 Task: Create a due date automation trigger when advanced on, on the tuesday of the week before a card is due add fields without all custom fields completed at 11:00 AM.
Action: Mouse moved to (1212, 372)
Screenshot: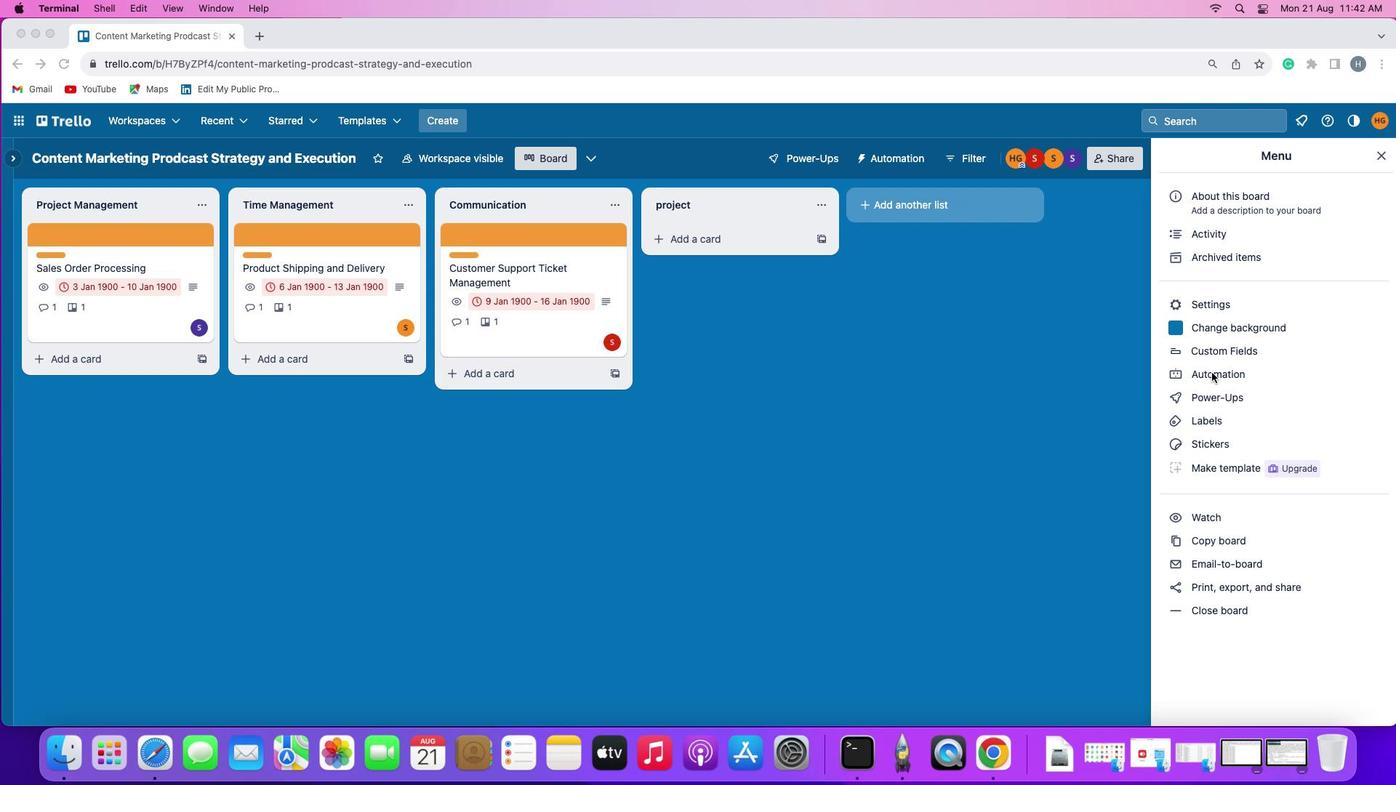 
Action: Mouse pressed left at (1212, 372)
Screenshot: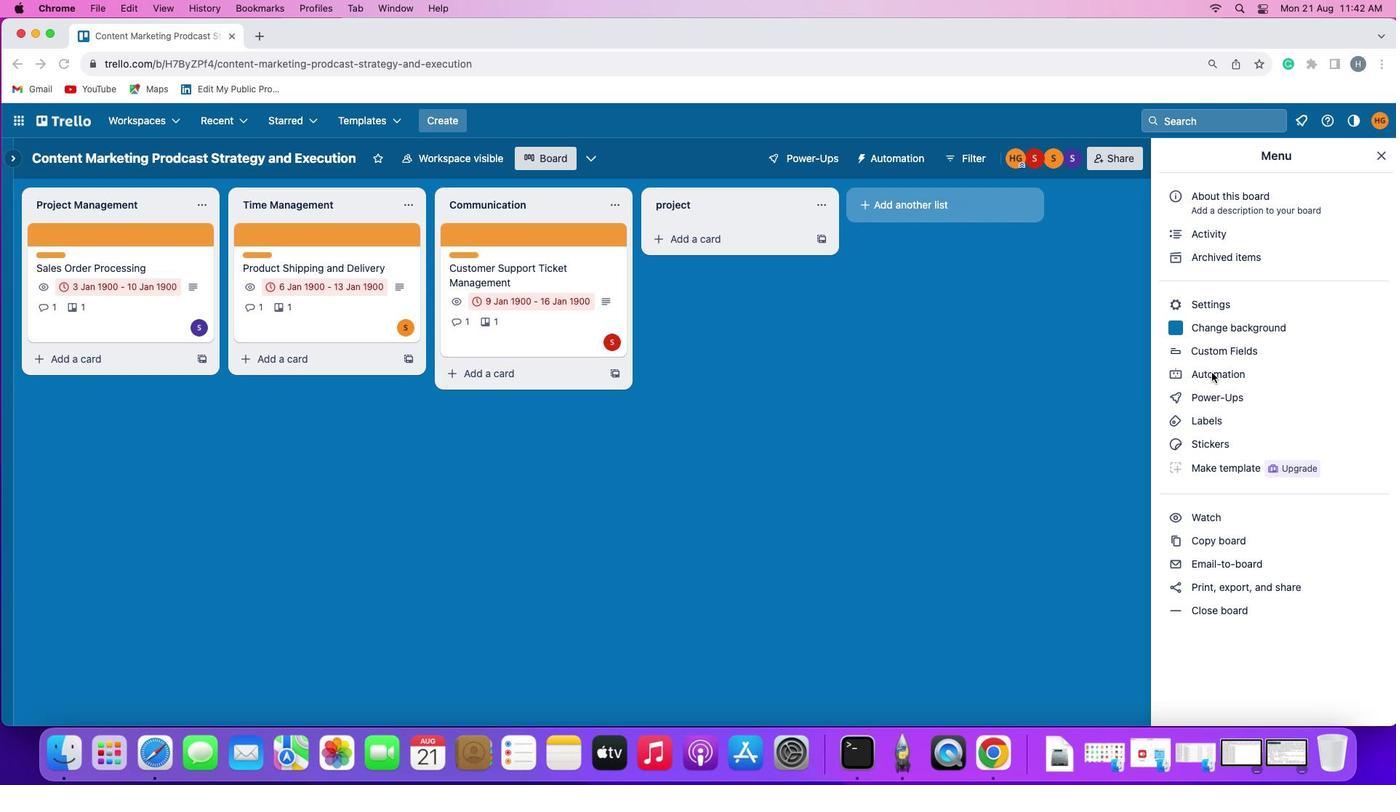 
Action: Mouse pressed left at (1212, 372)
Screenshot: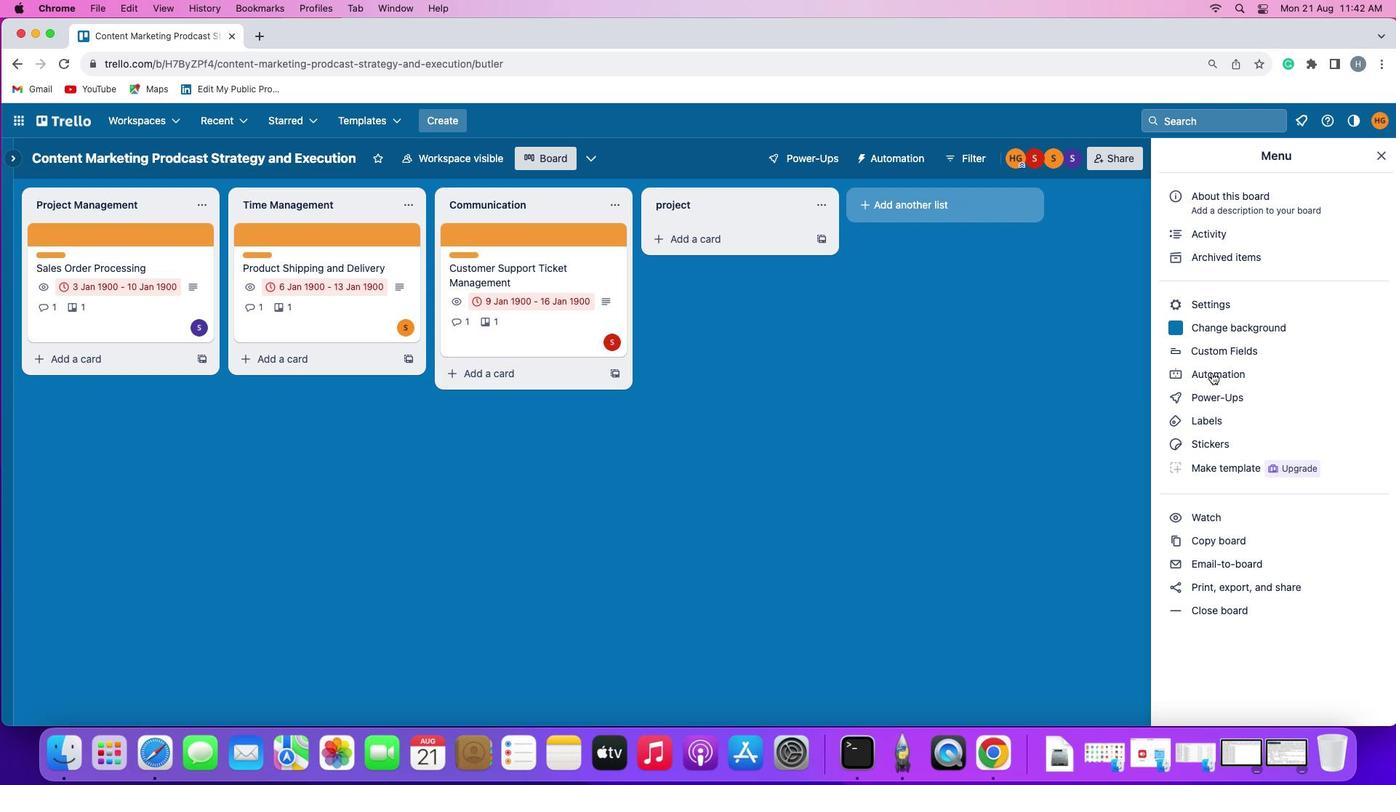 
Action: Mouse moved to (96, 346)
Screenshot: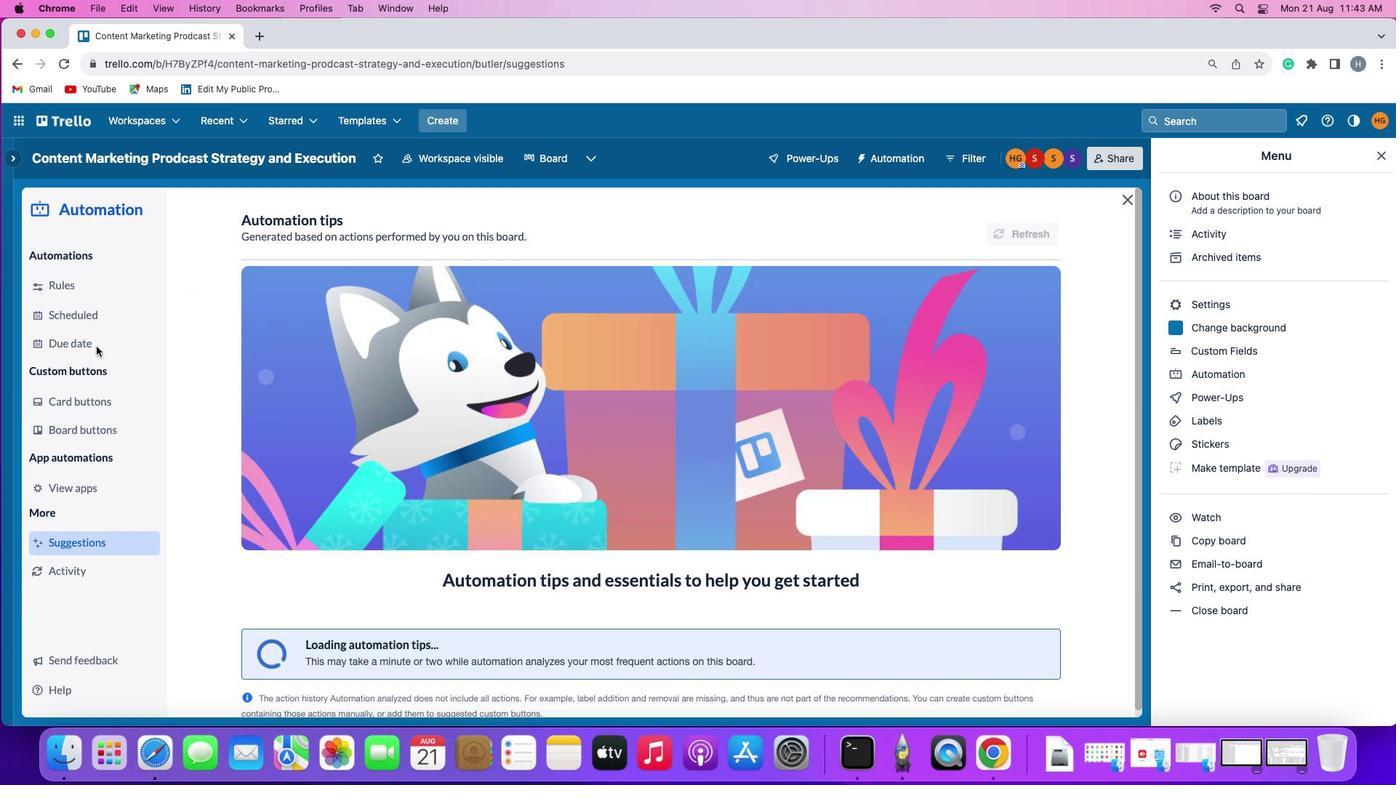 
Action: Mouse pressed left at (96, 346)
Screenshot: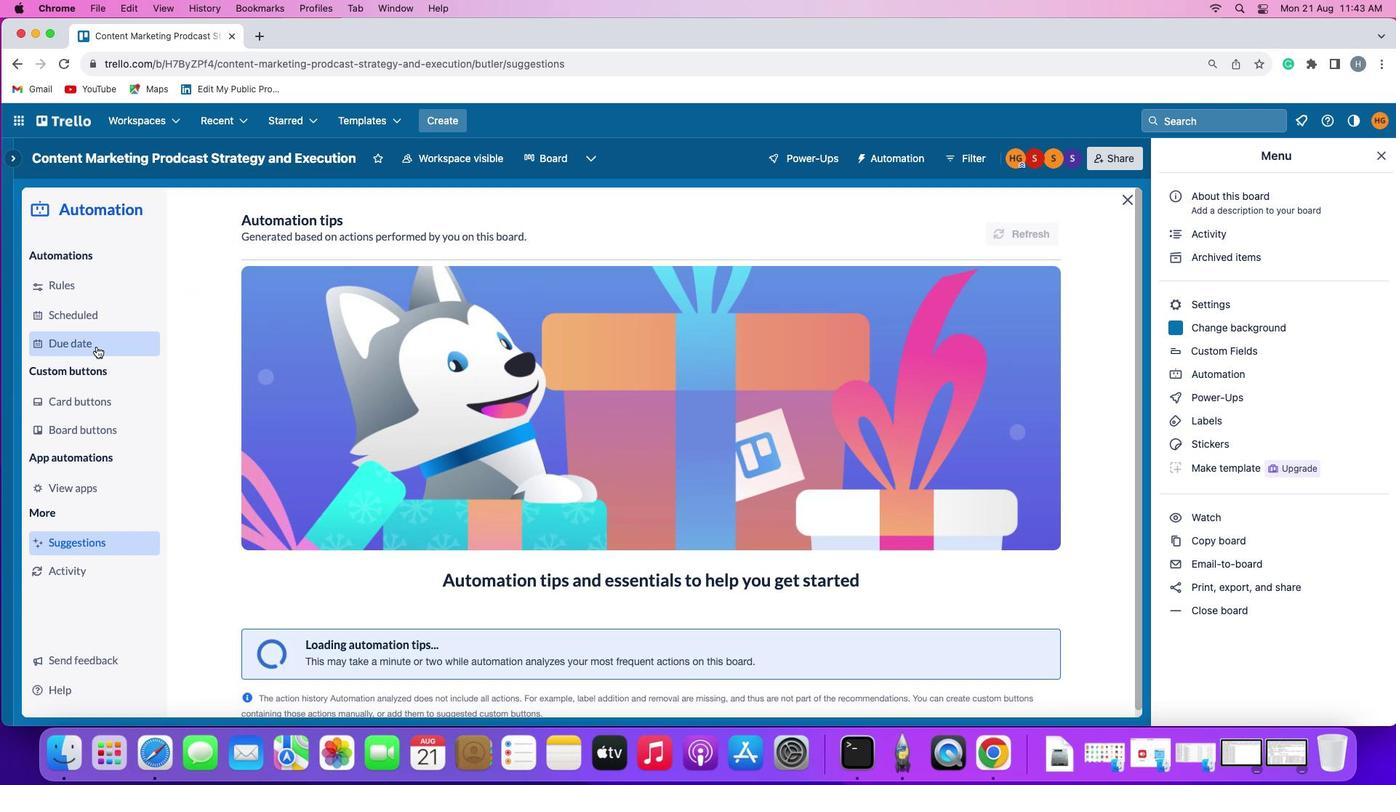 
Action: Mouse moved to (968, 226)
Screenshot: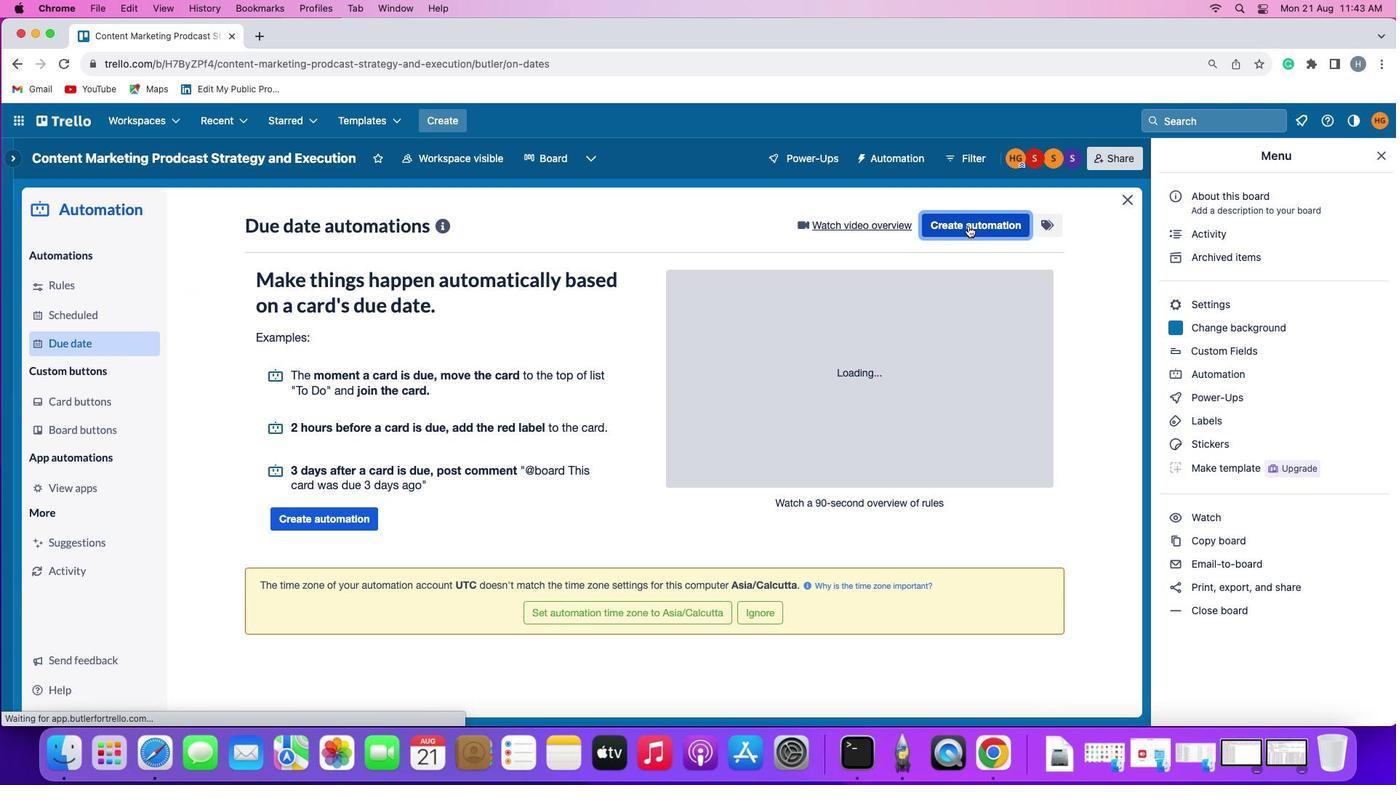 
Action: Mouse pressed left at (968, 226)
Screenshot: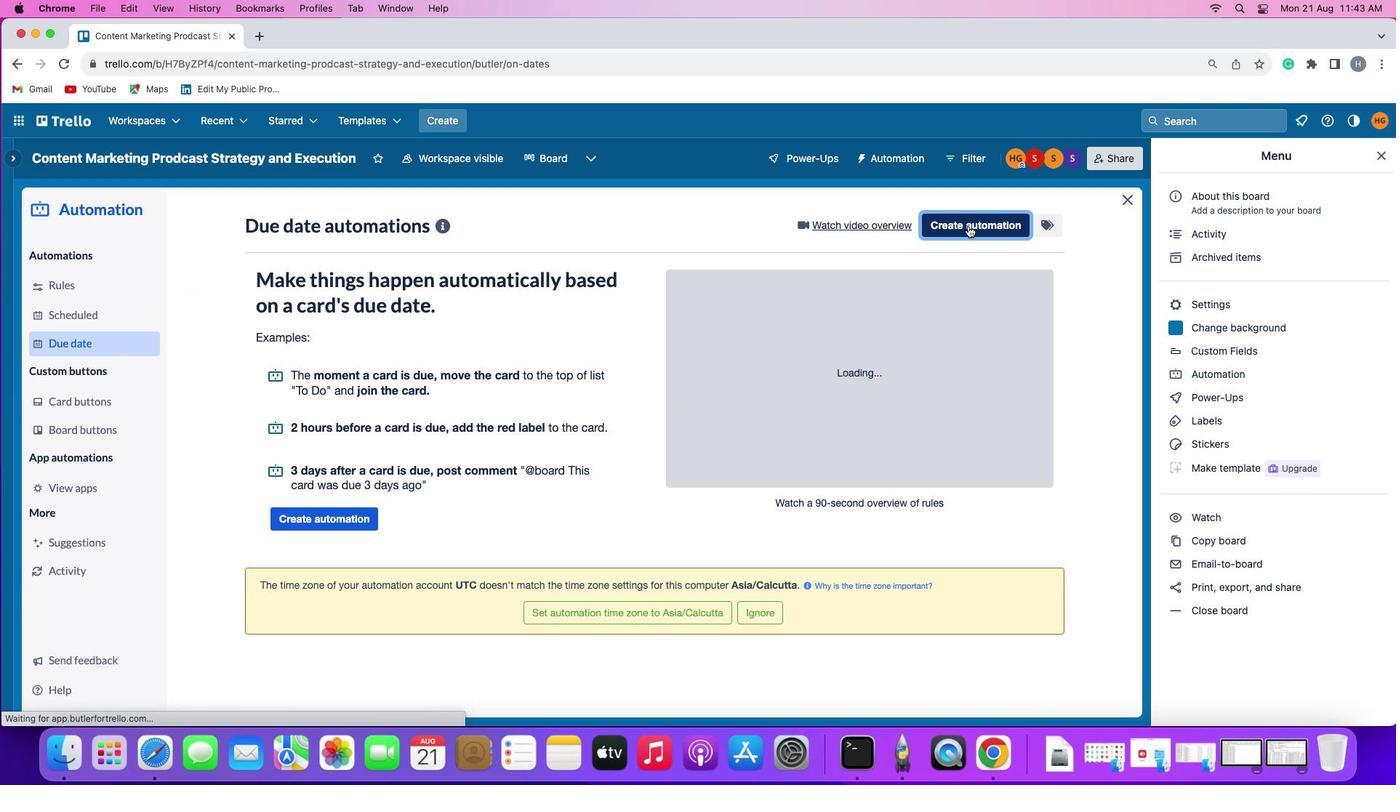 
Action: Mouse moved to (274, 358)
Screenshot: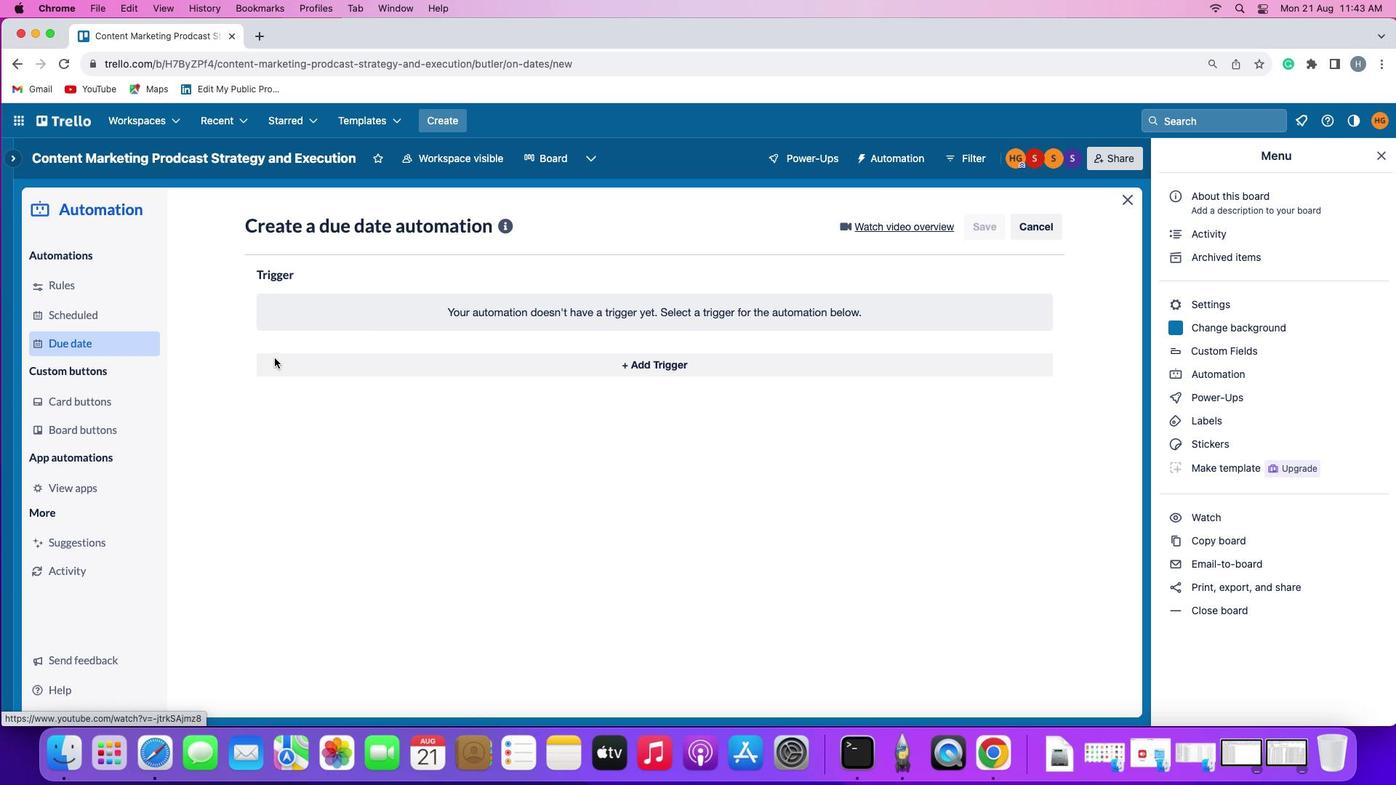 
Action: Mouse pressed left at (274, 358)
Screenshot: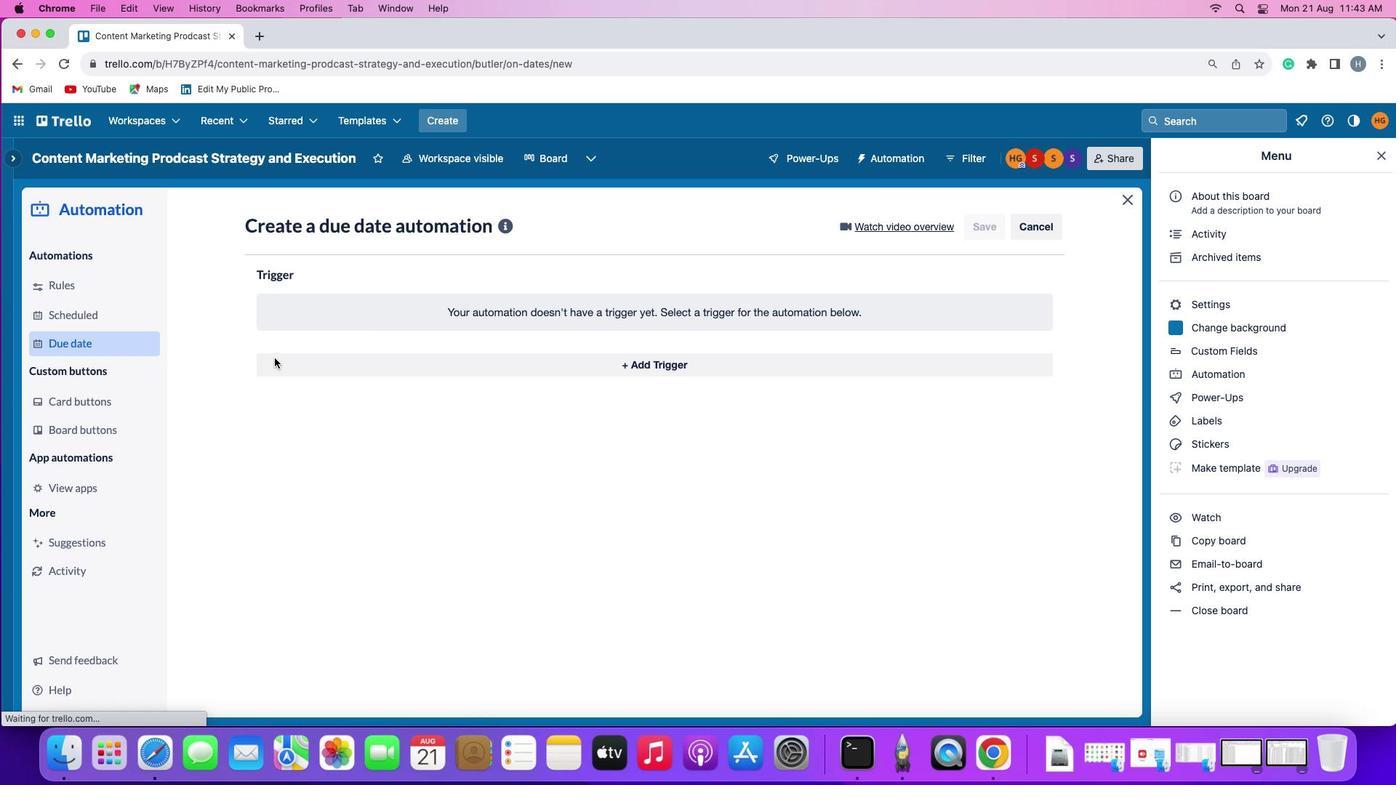 
Action: Mouse moved to (331, 636)
Screenshot: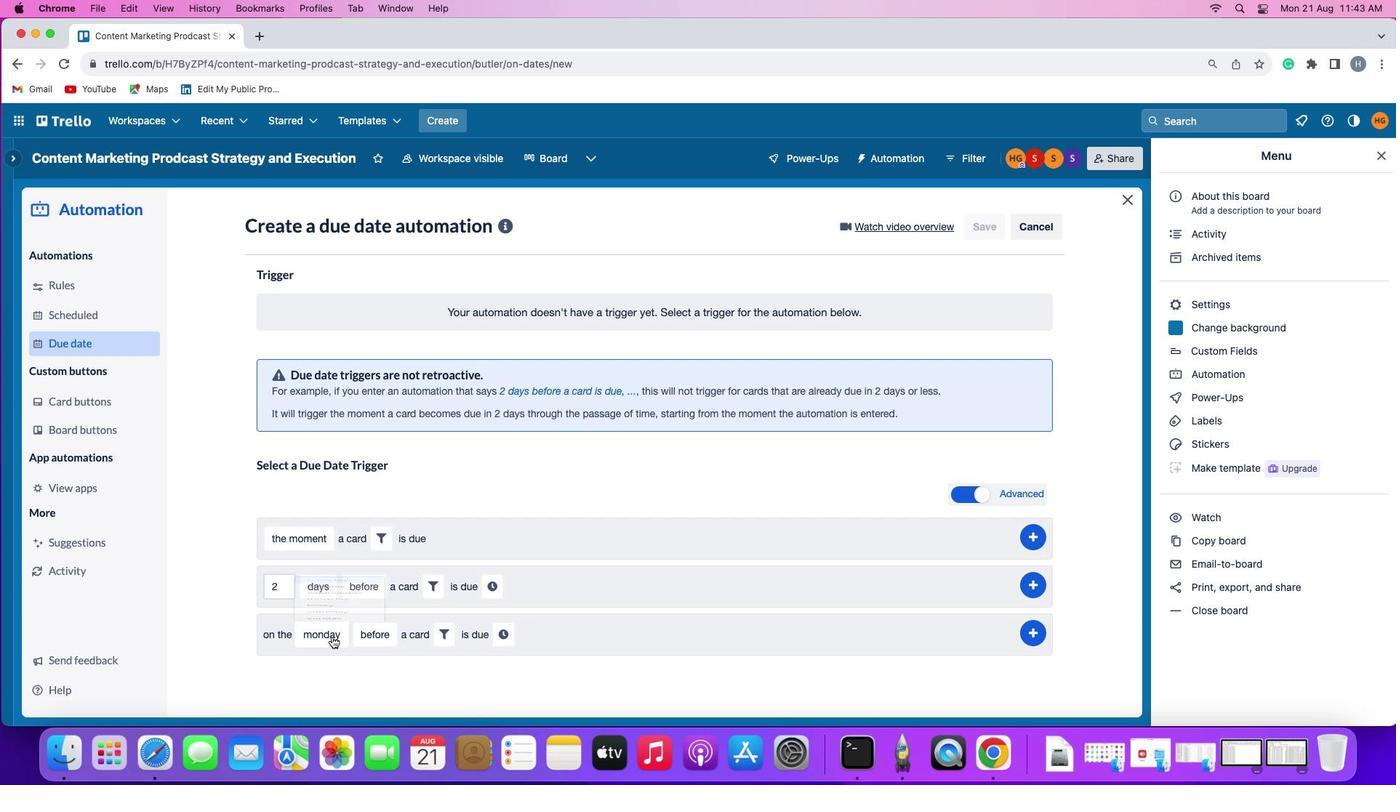 
Action: Mouse pressed left at (331, 636)
Screenshot: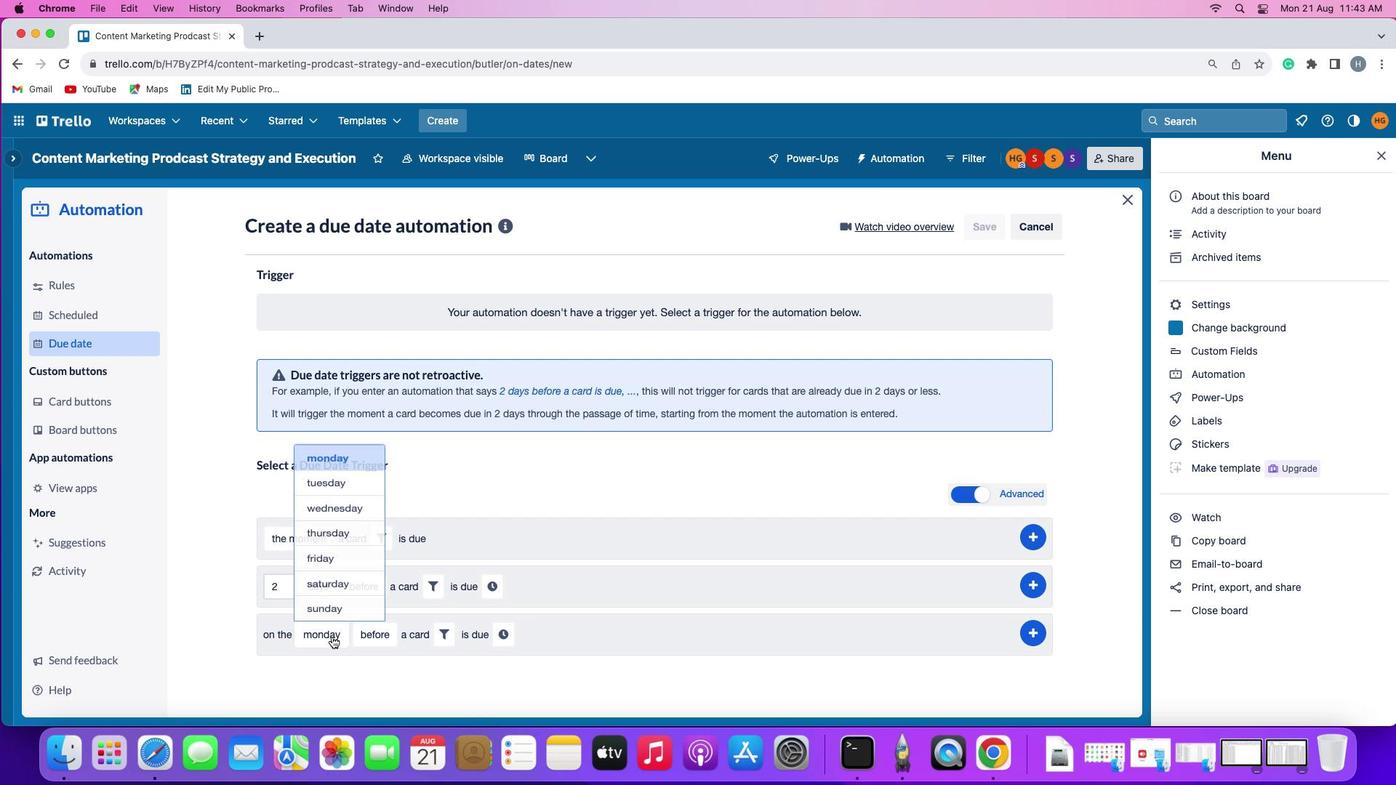 
Action: Mouse moved to (362, 459)
Screenshot: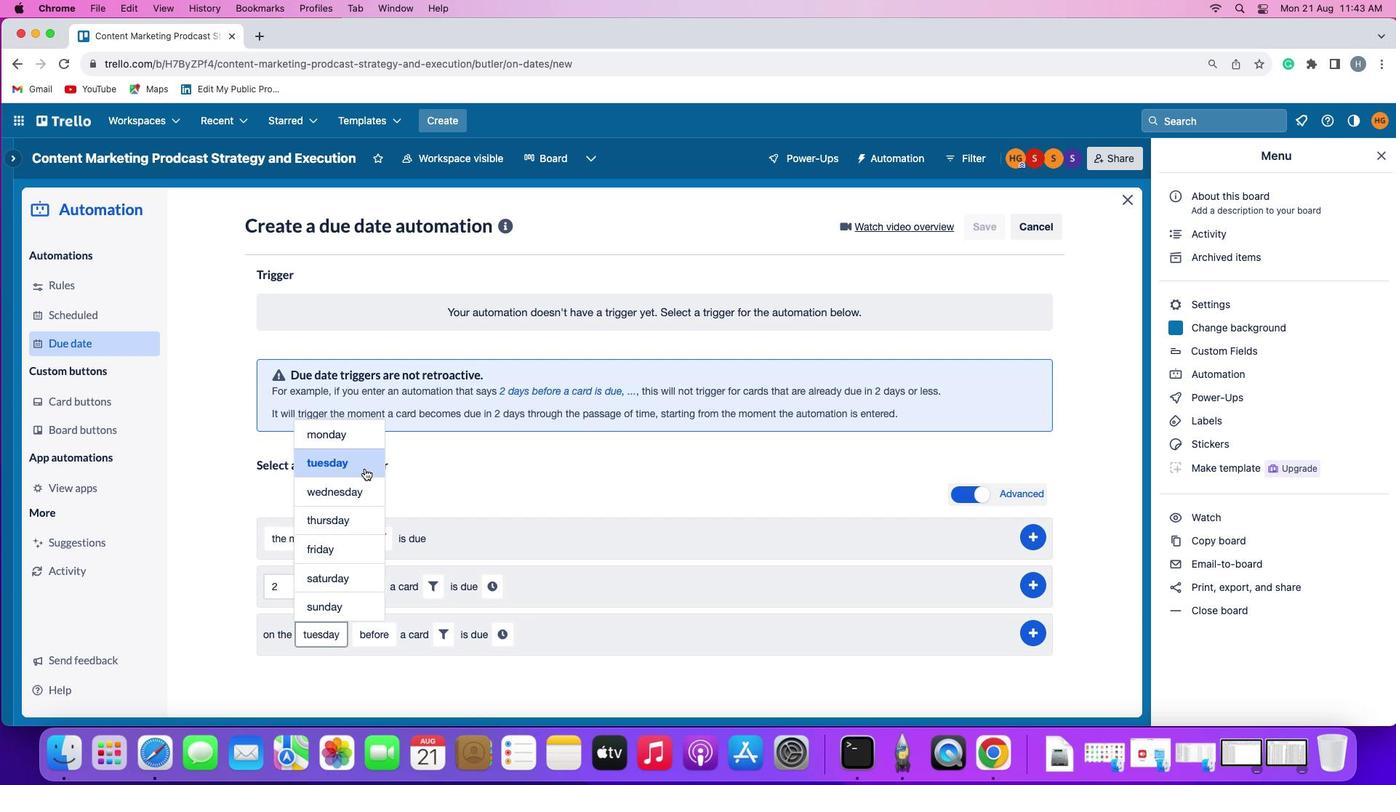 
Action: Mouse pressed left at (362, 459)
Screenshot: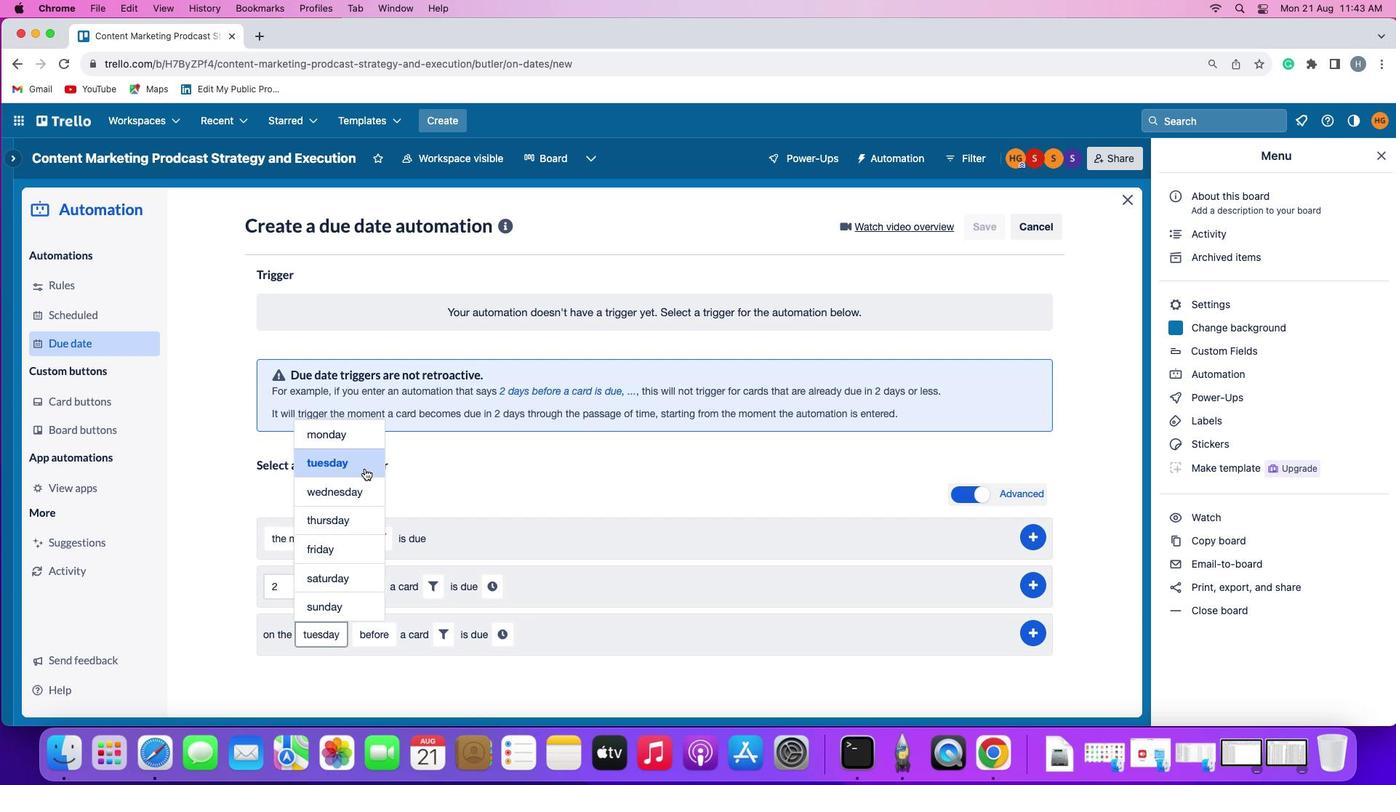 
Action: Mouse moved to (376, 625)
Screenshot: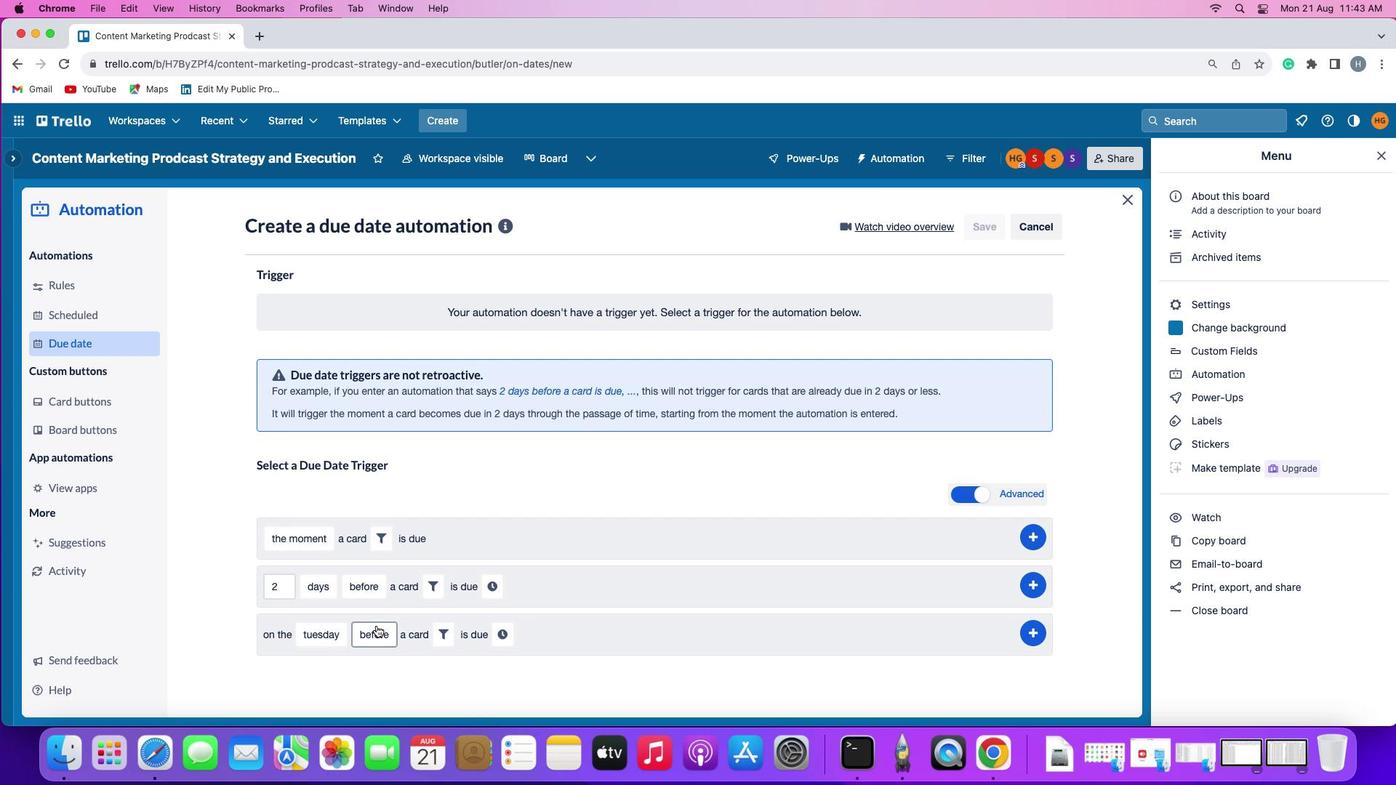
Action: Mouse pressed left at (376, 625)
Screenshot: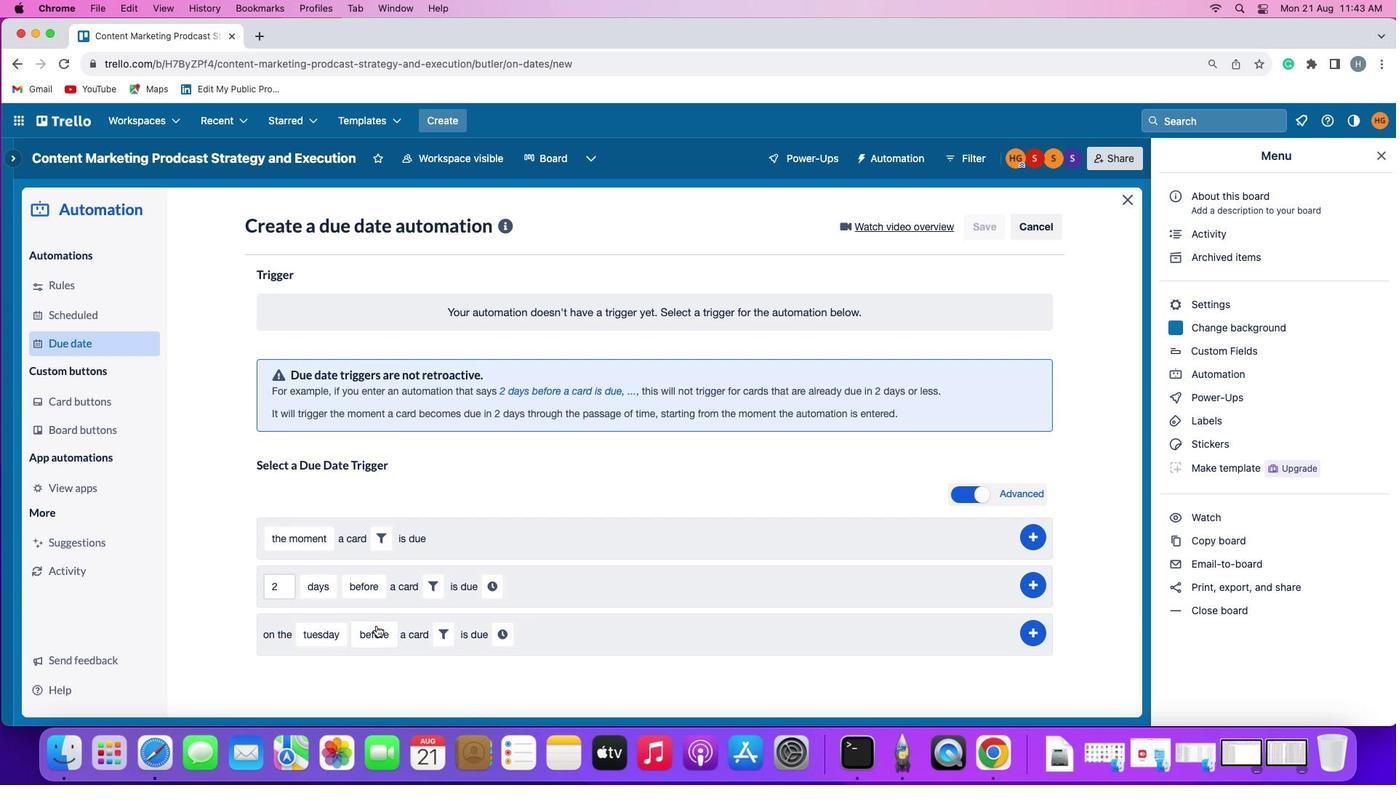 
Action: Mouse moved to (386, 605)
Screenshot: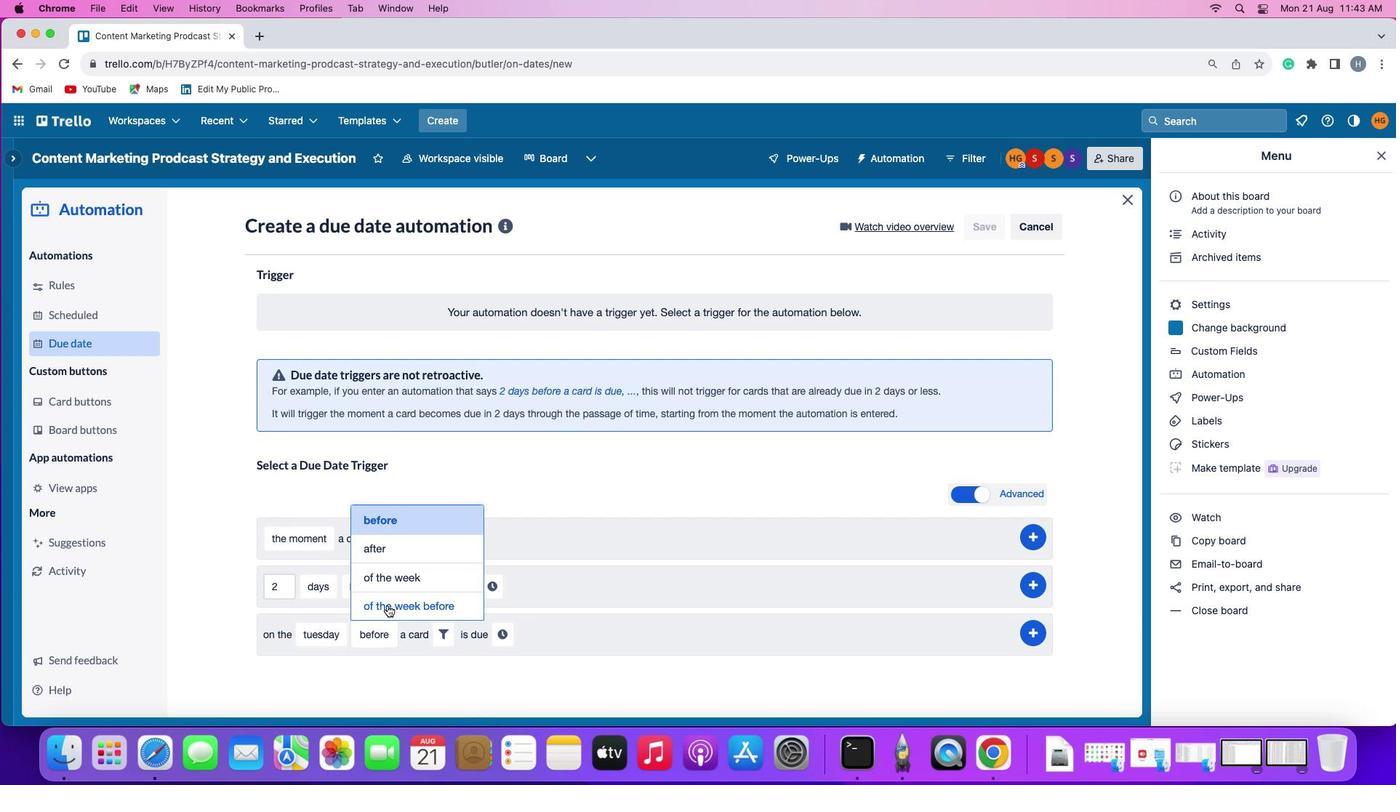 
Action: Mouse pressed left at (386, 605)
Screenshot: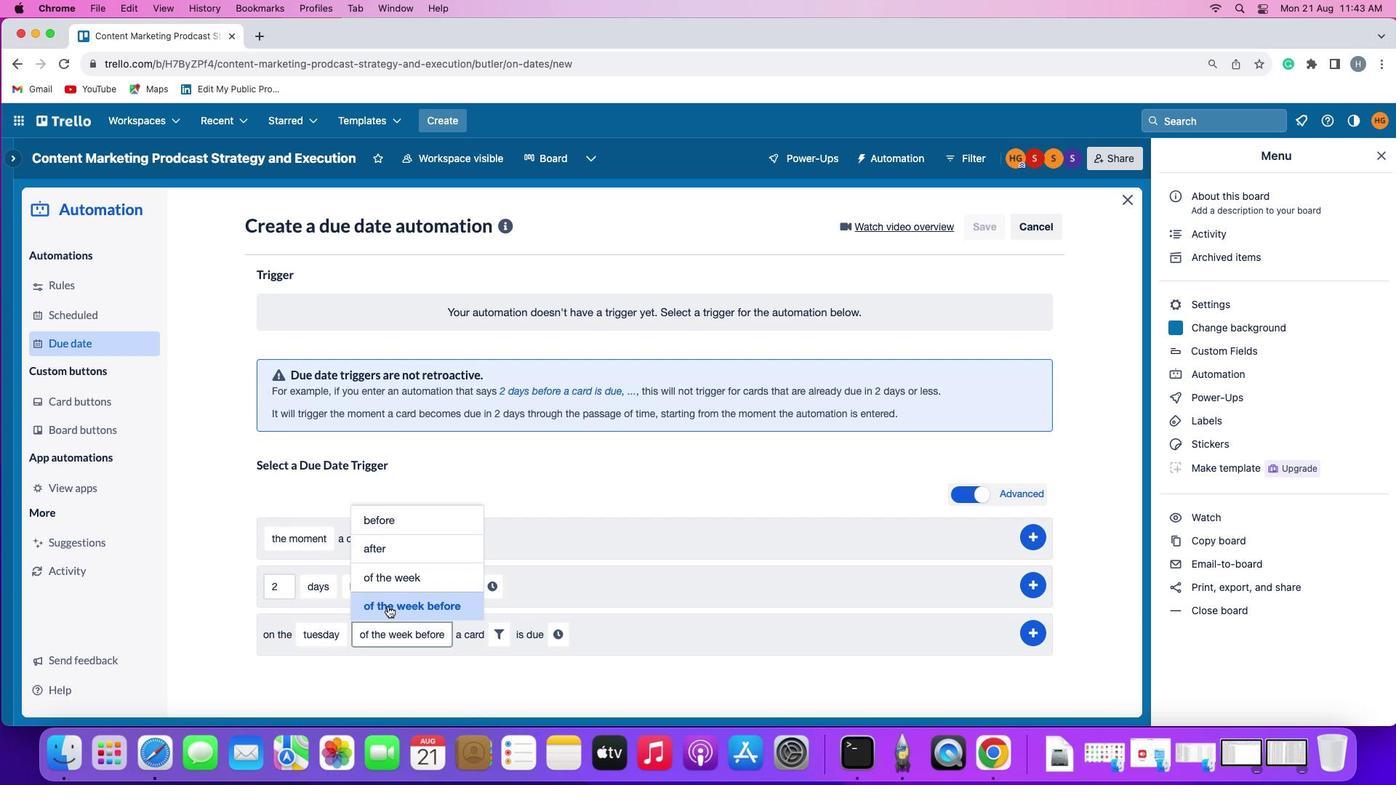 
Action: Mouse moved to (490, 636)
Screenshot: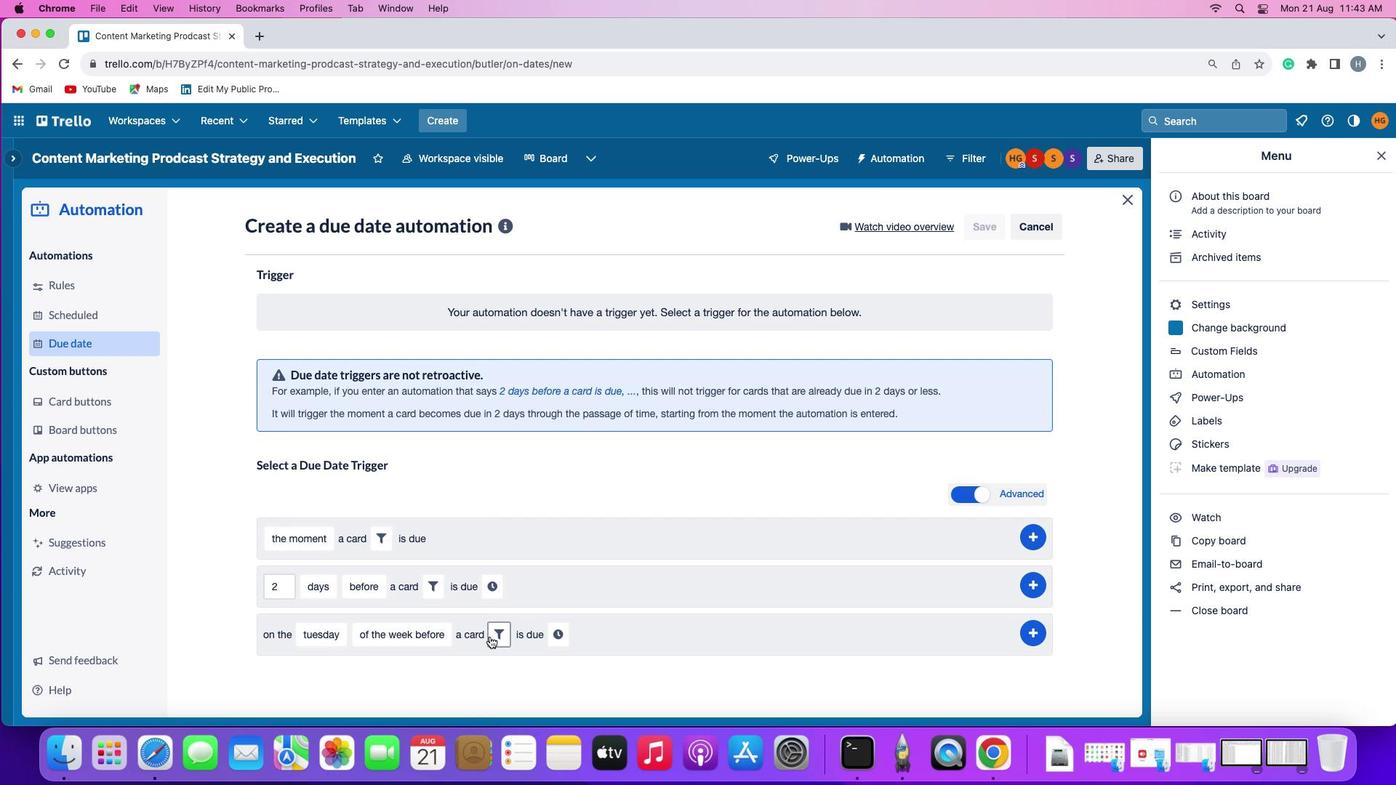 
Action: Mouse pressed left at (490, 636)
Screenshot: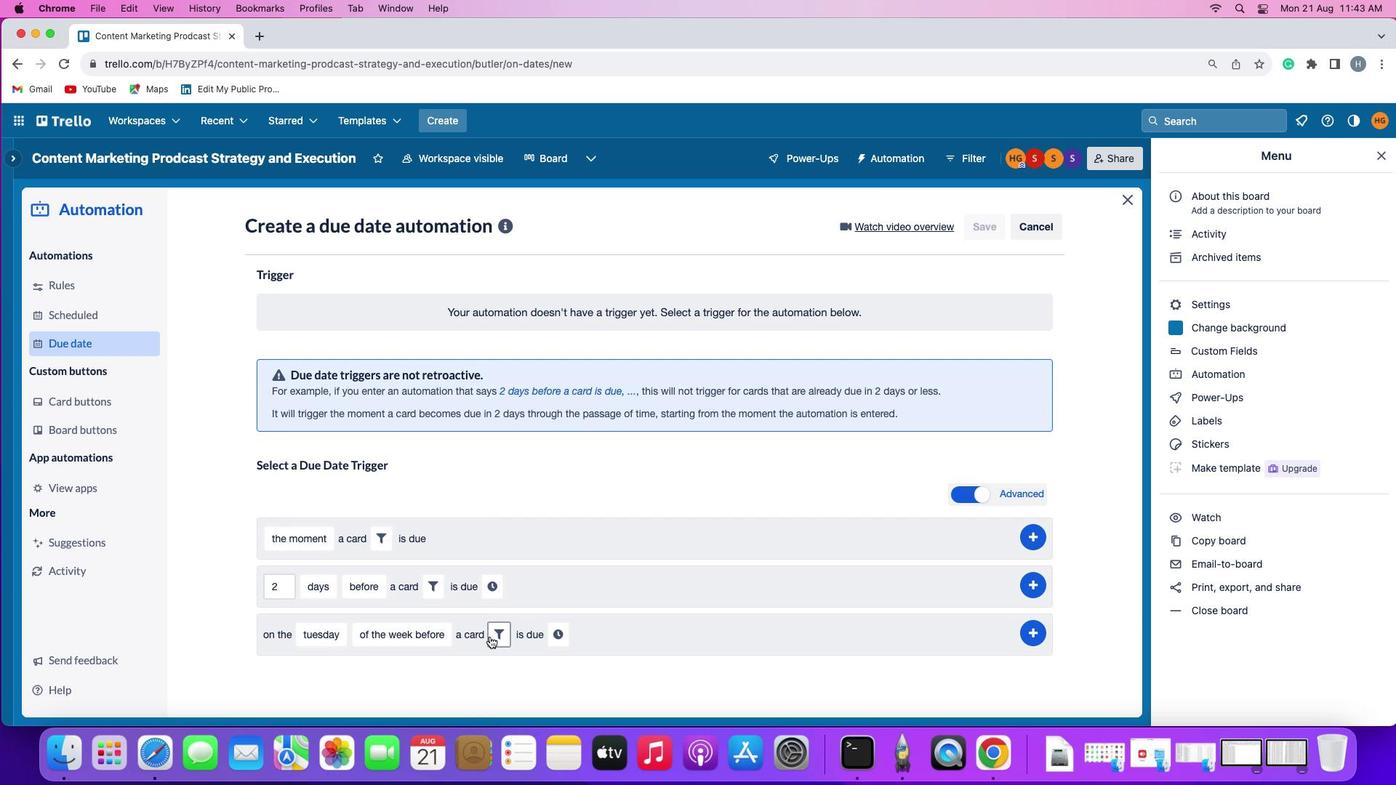 
Action: Mouse moved to (728, 671)
Screenshot: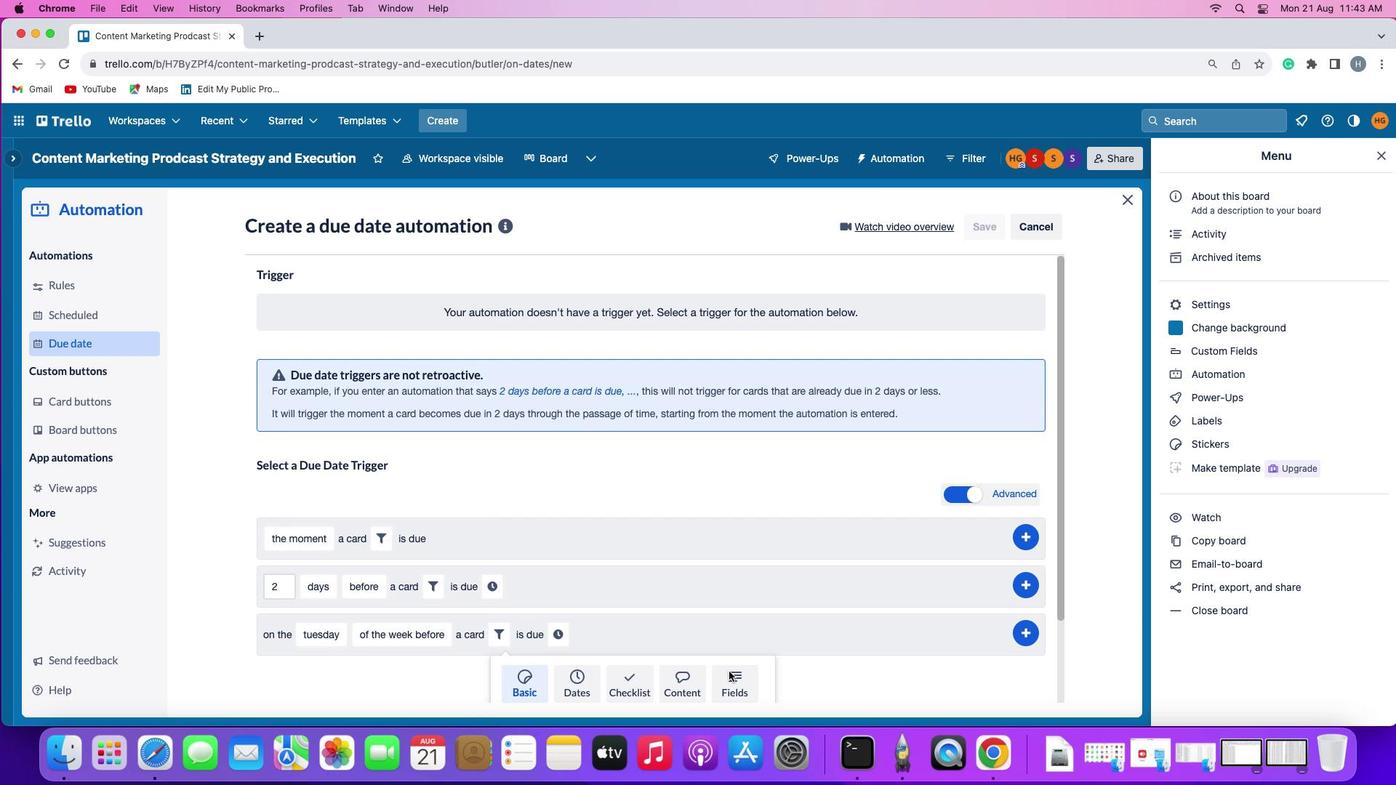 
Action: Mouse pressed left at (728, 671)
Screenshot: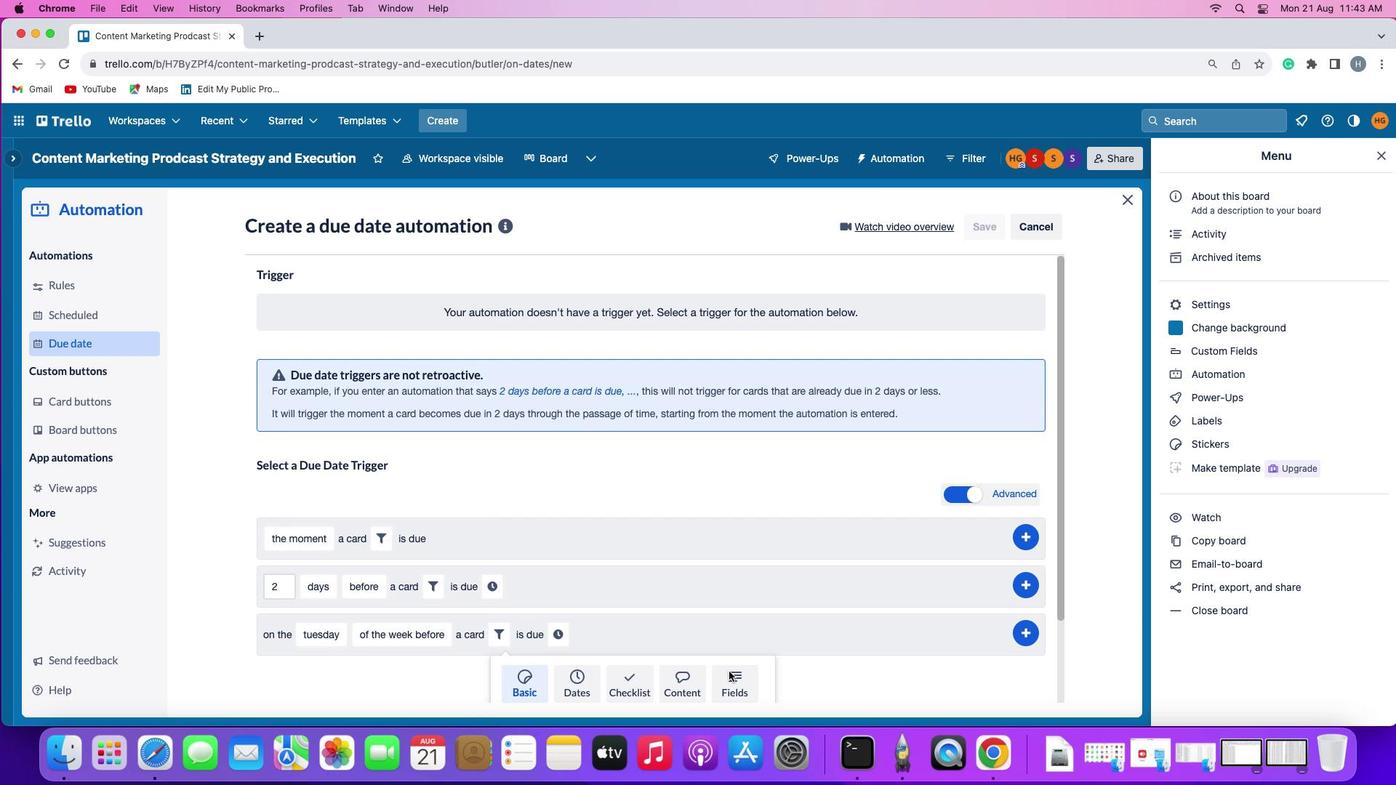 
Action: Mouse moved to (413, 659)
Screenshot: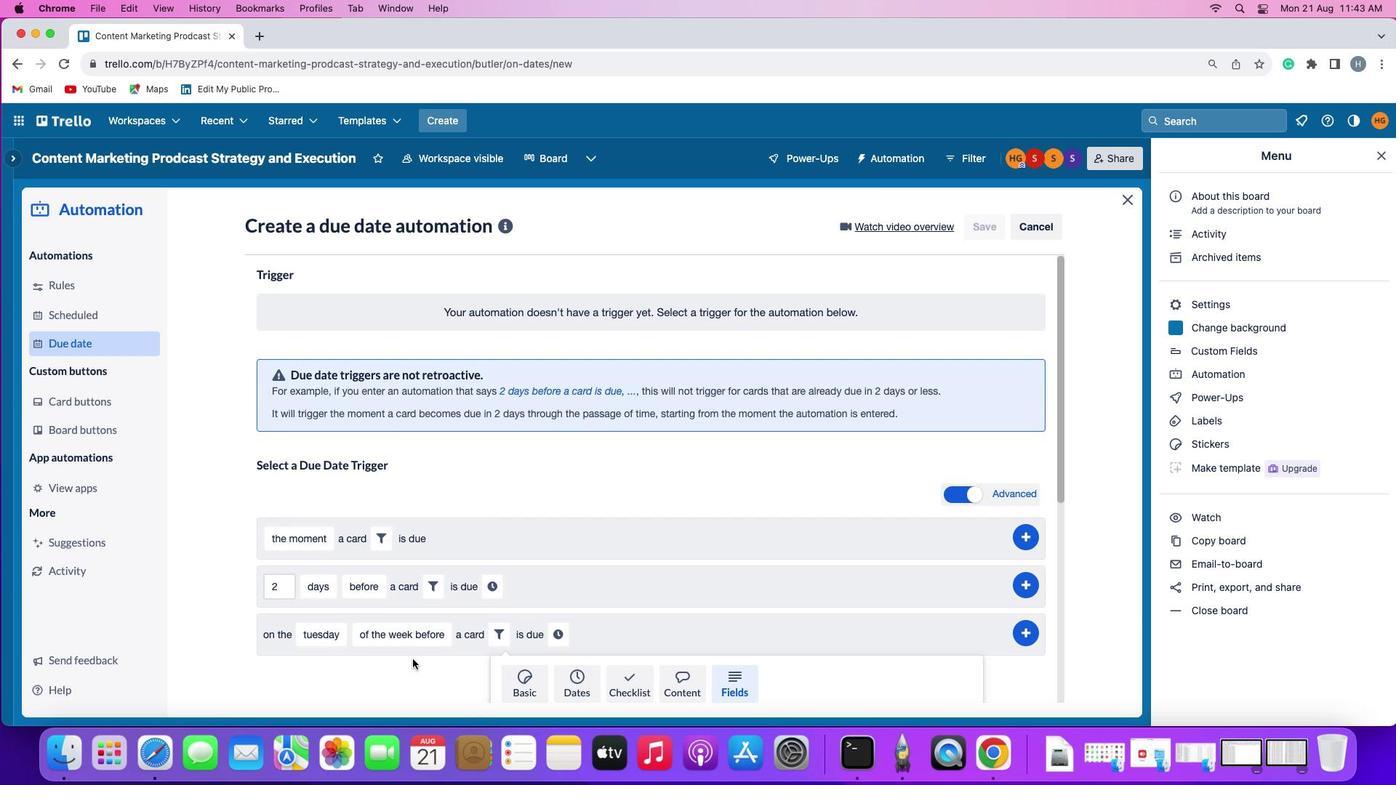 
Action: Mouse scrolled (413, 659) with delta (0, 0)
Screenshot: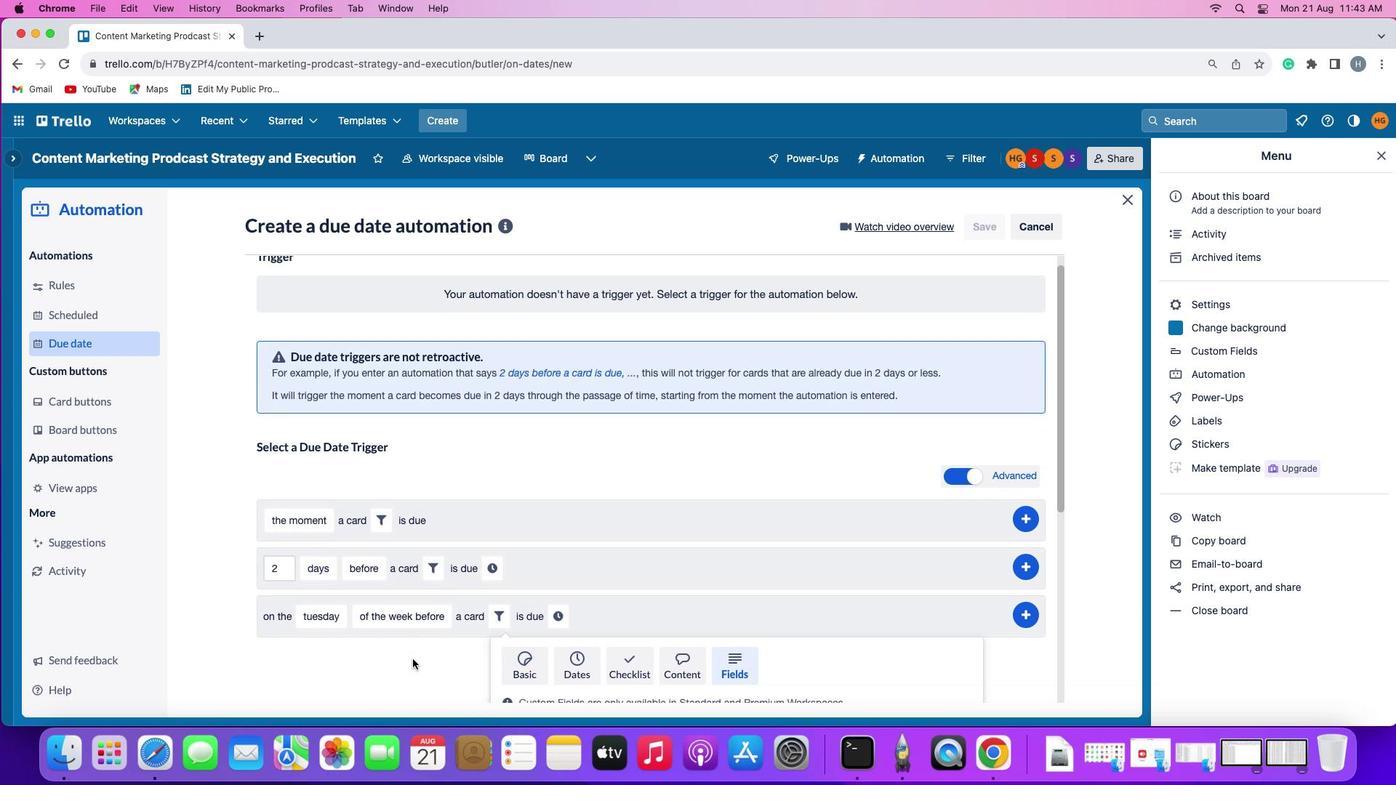 
Action: Mouse scrolled (413, 659) with delta (0, 0)
Screenshot: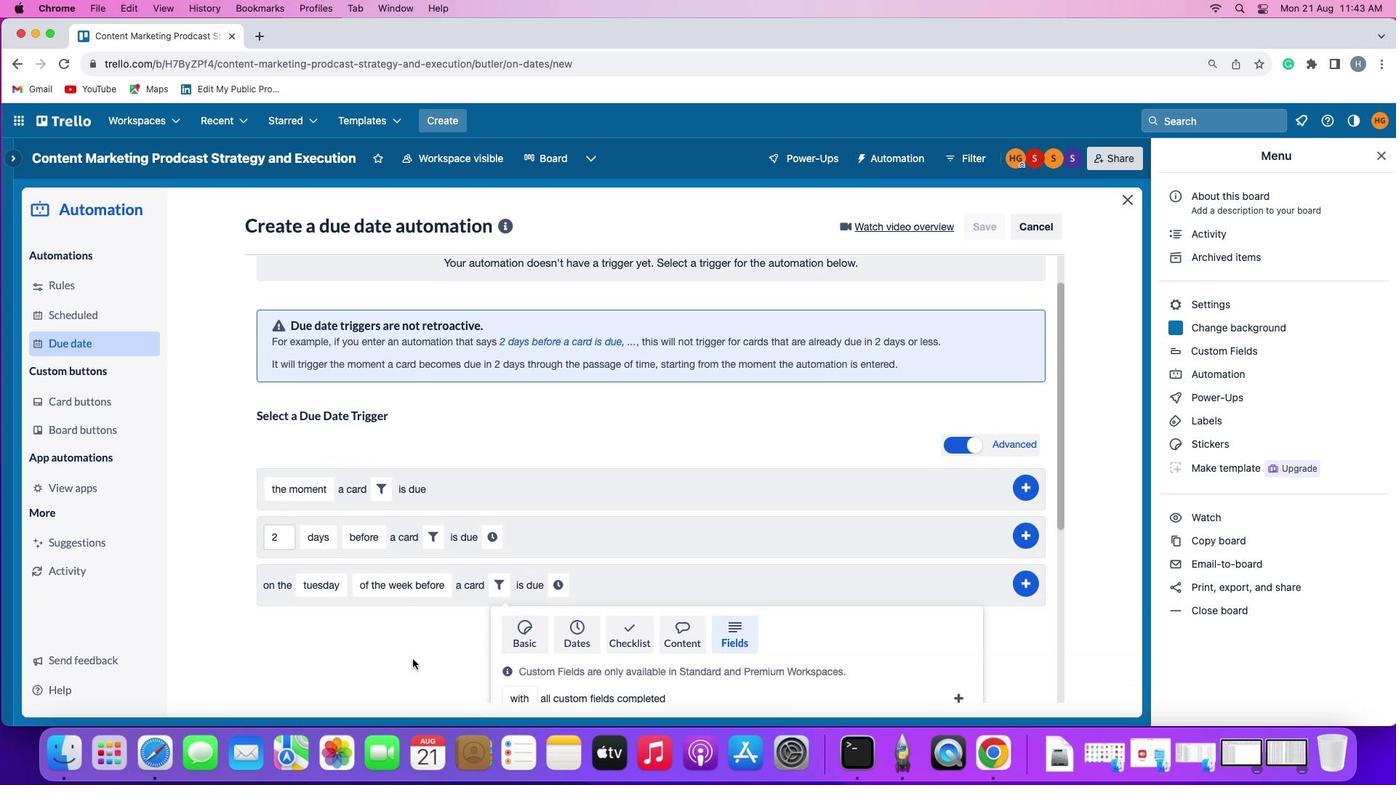 
Action: Mouse scrolled (413, 659) with delta (0, -1)
Screenshot: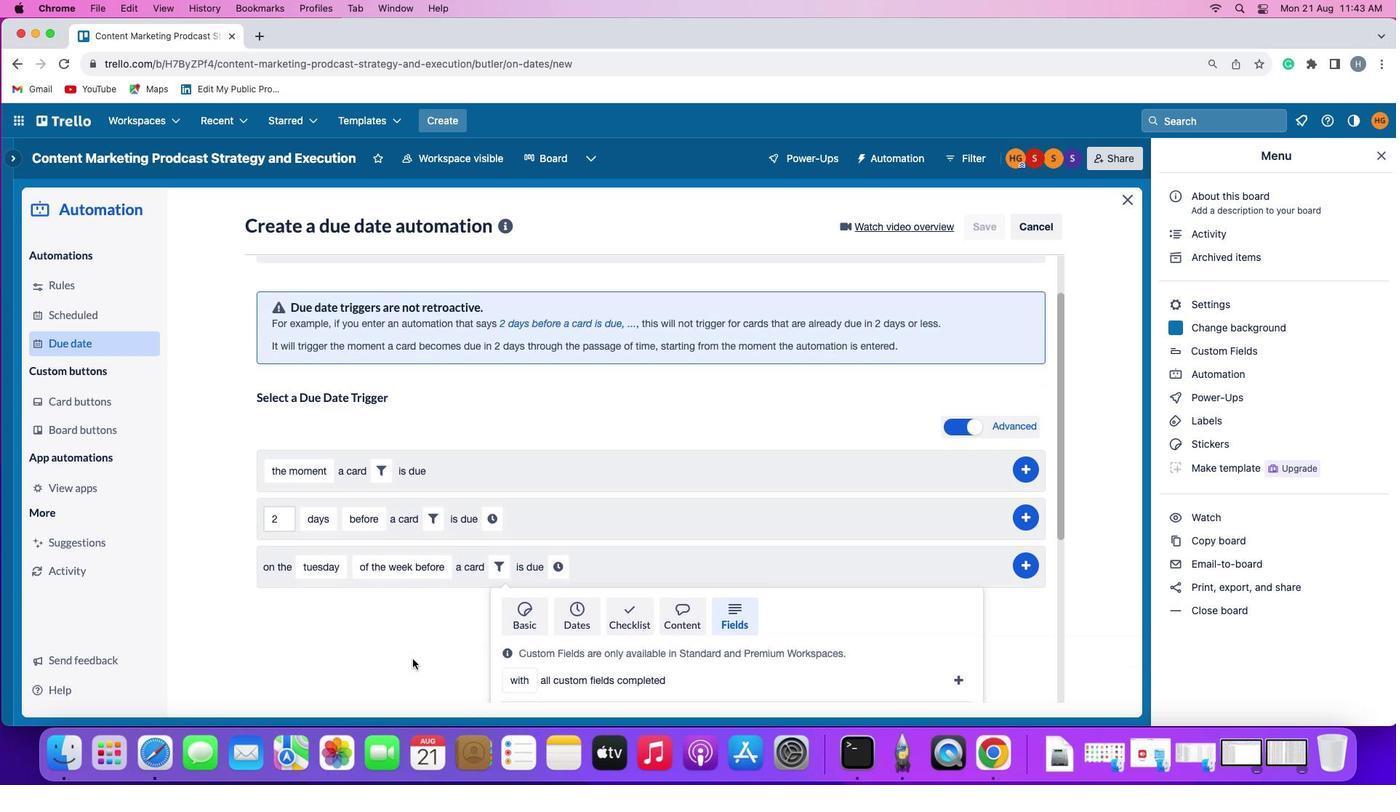 
Action: Mouse moved to (522, 613)
Screenshot: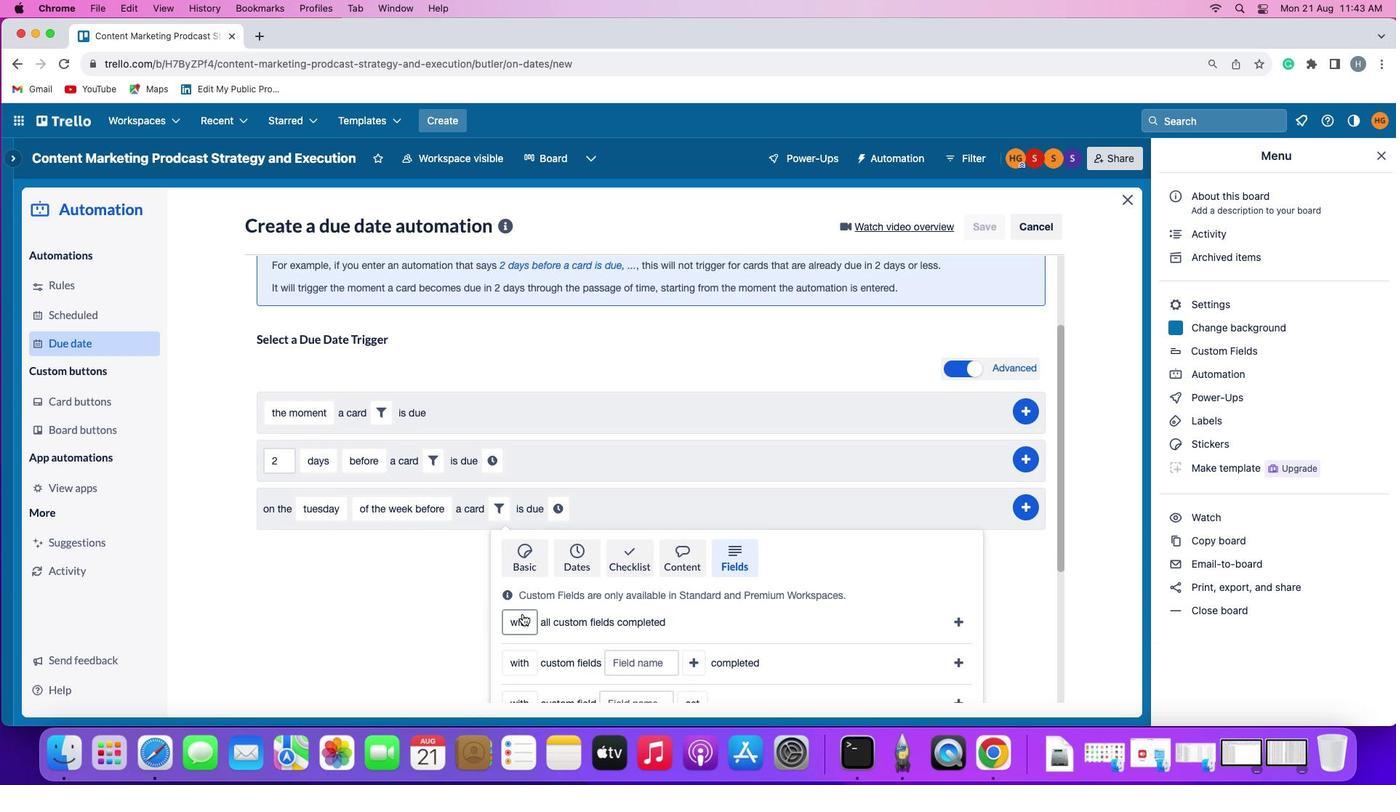 
Action: Mouse pressed left at (522, 613)
Screenshot: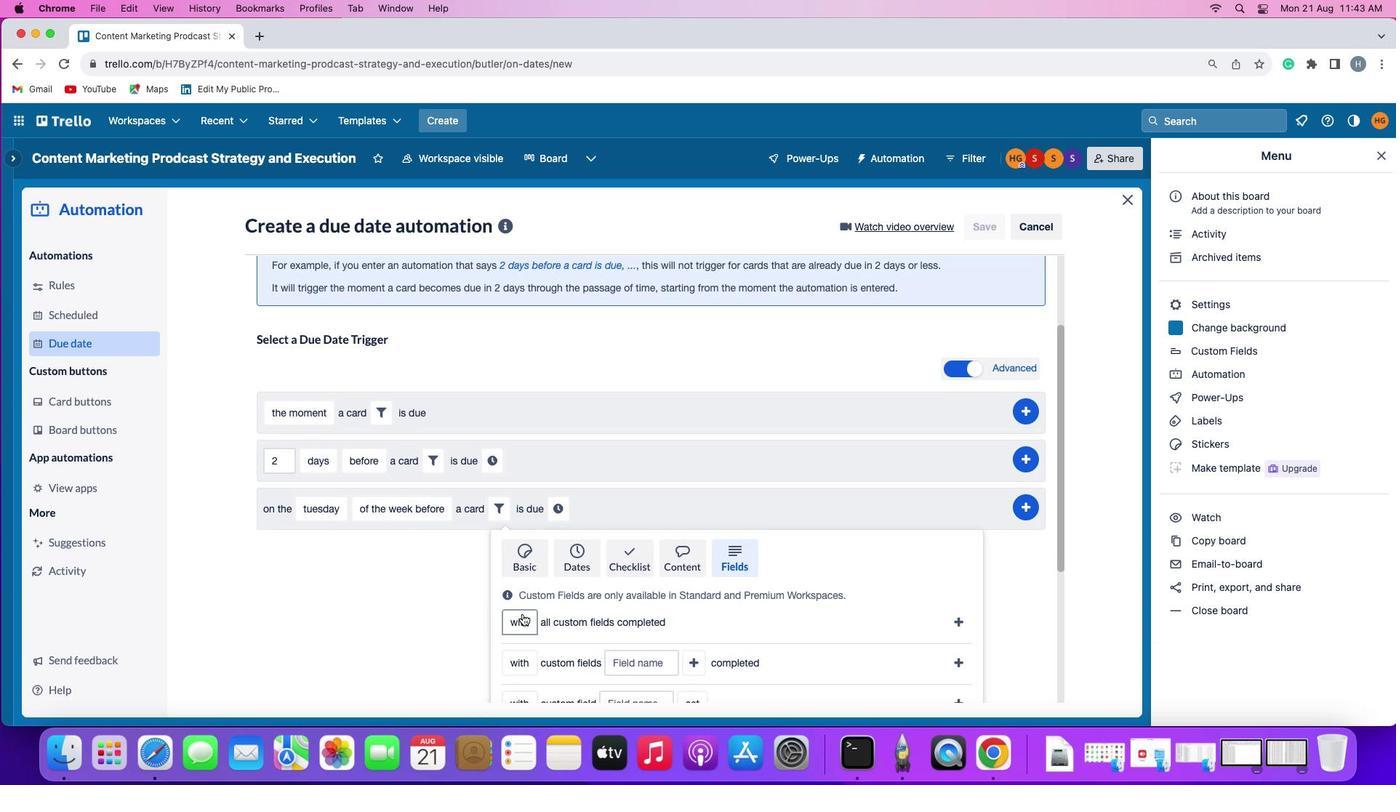
Action: Mouse moved to (533, 675)
Screenshot: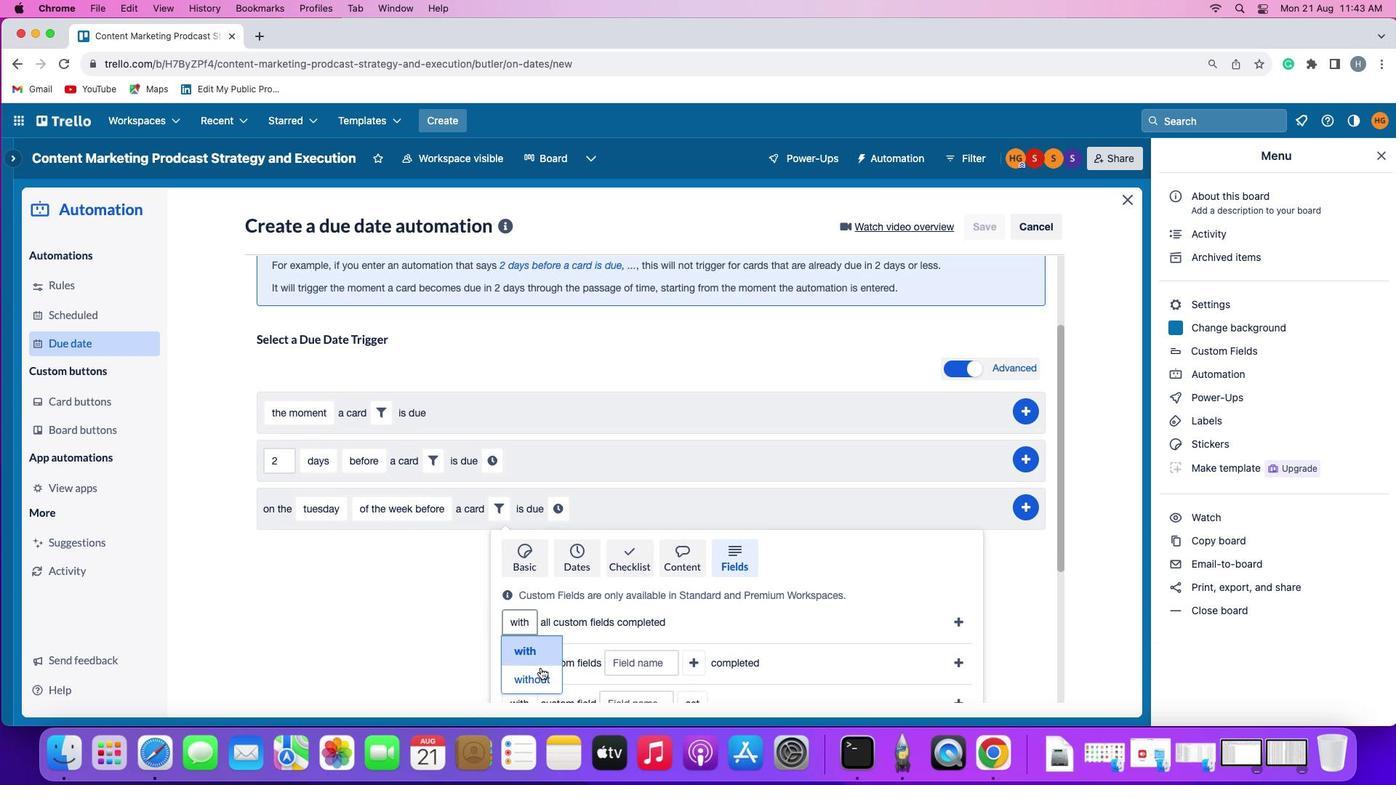 
Action: Mouse pressed left at (533, 675)
Screenshot: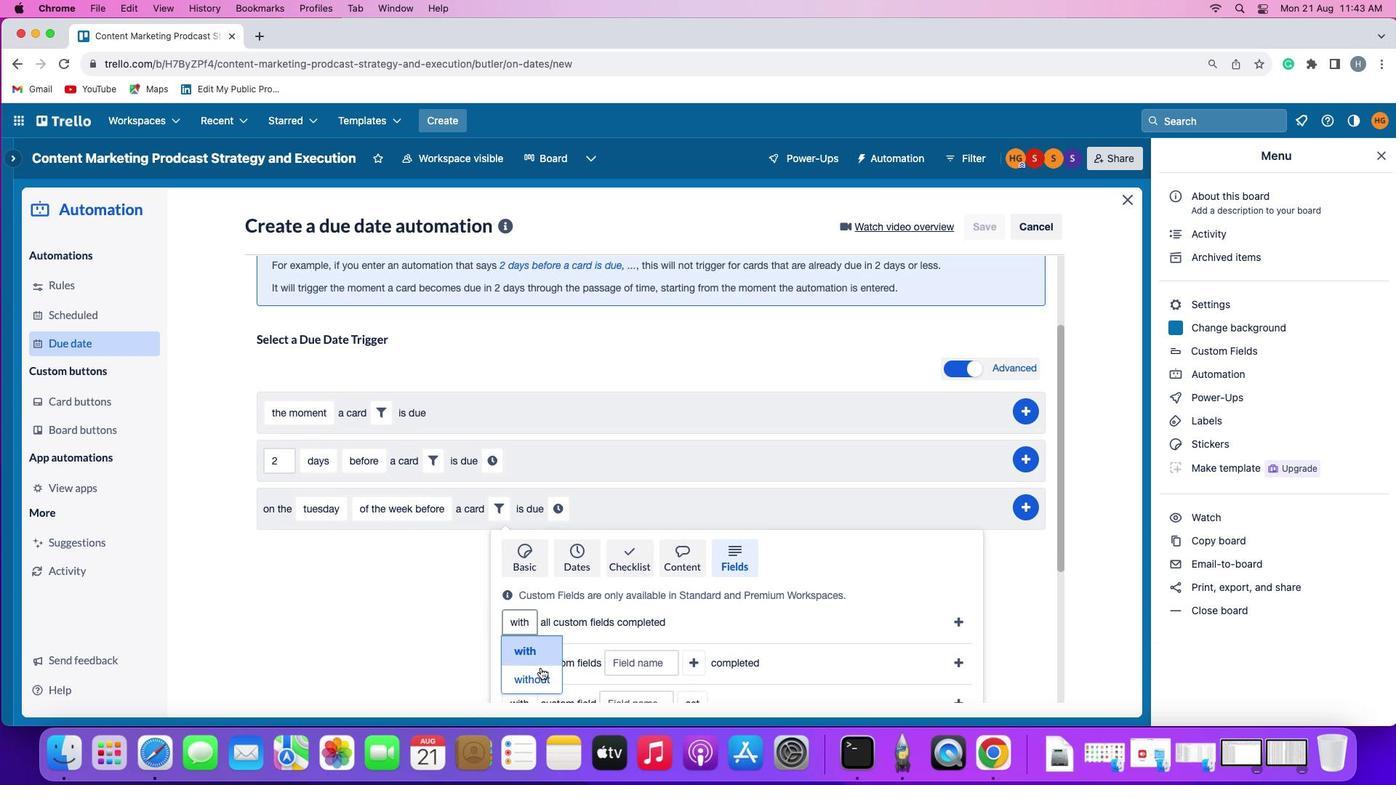
Action: Mouse moved to (961, 624)
Screenshot: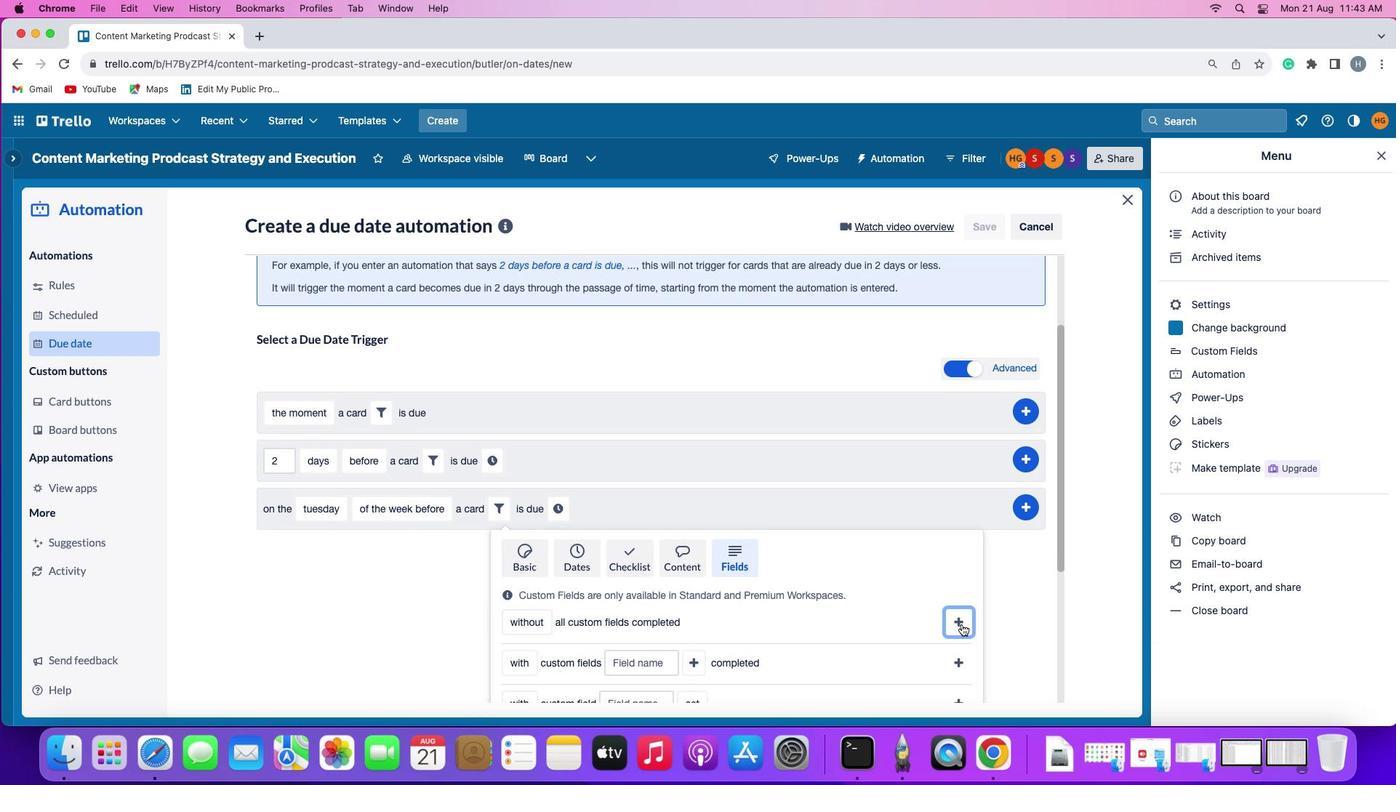 
Action: Mouse pressed left at (961, 624)
Screenshot: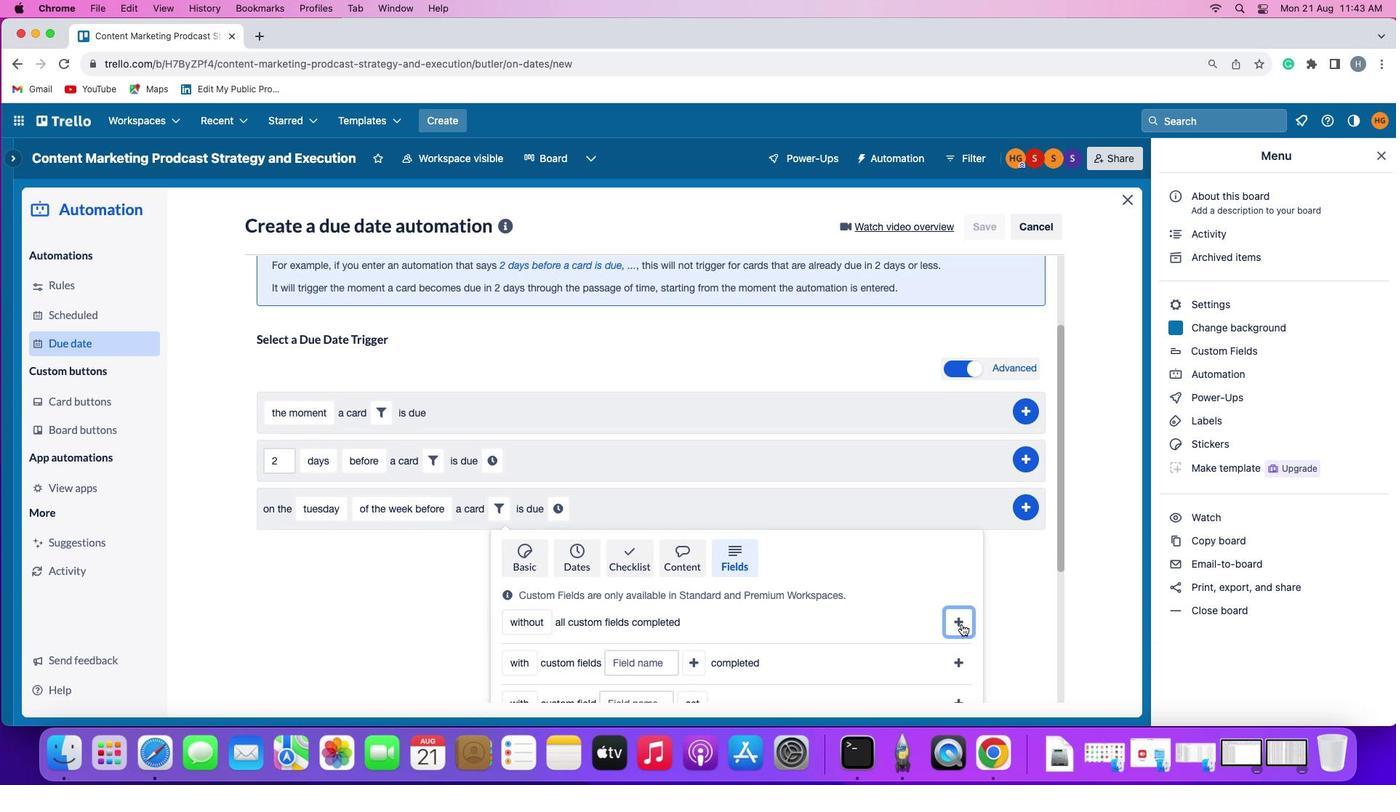 
Action: Mouse moved to (759, 633)
Screenshot: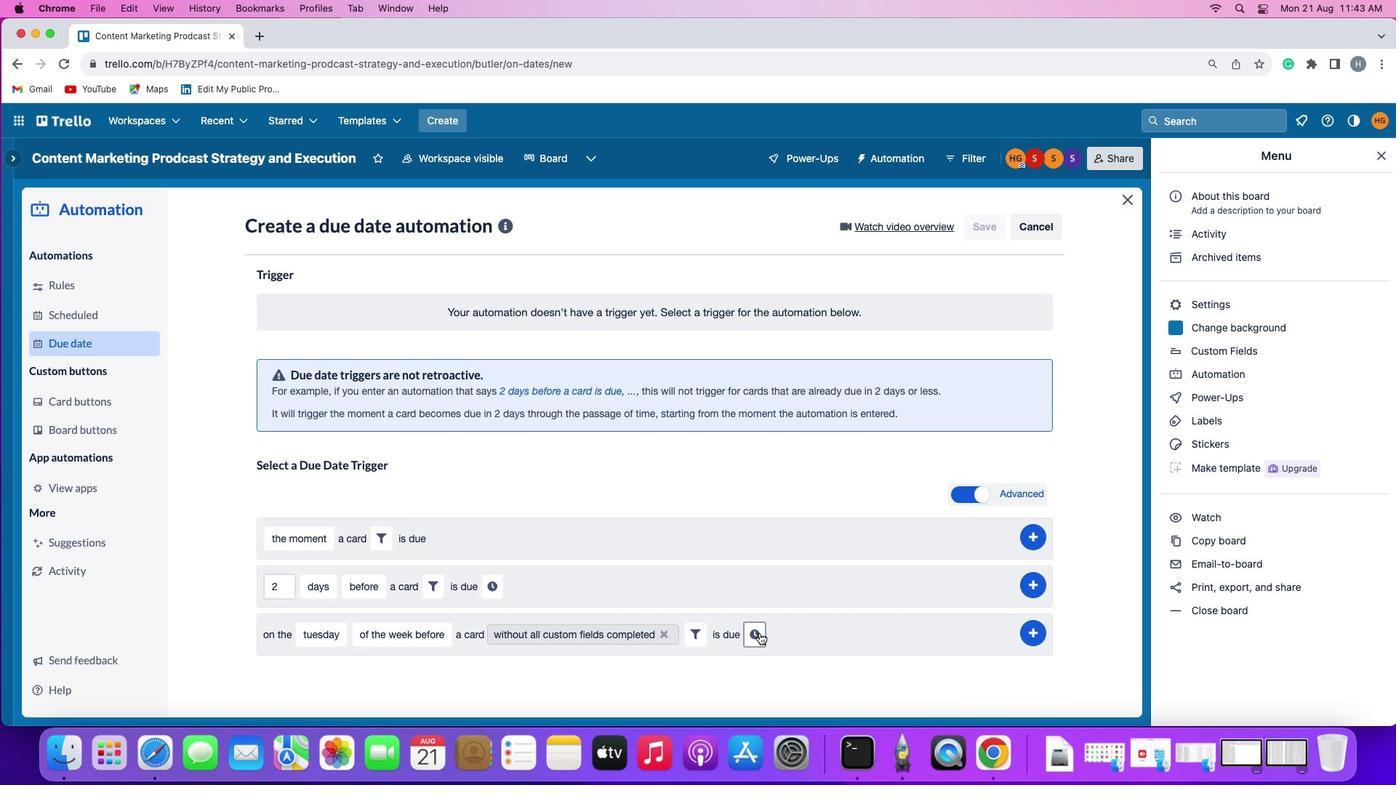 
Action: Mouse pressed left at (759, 633)
Screenshot: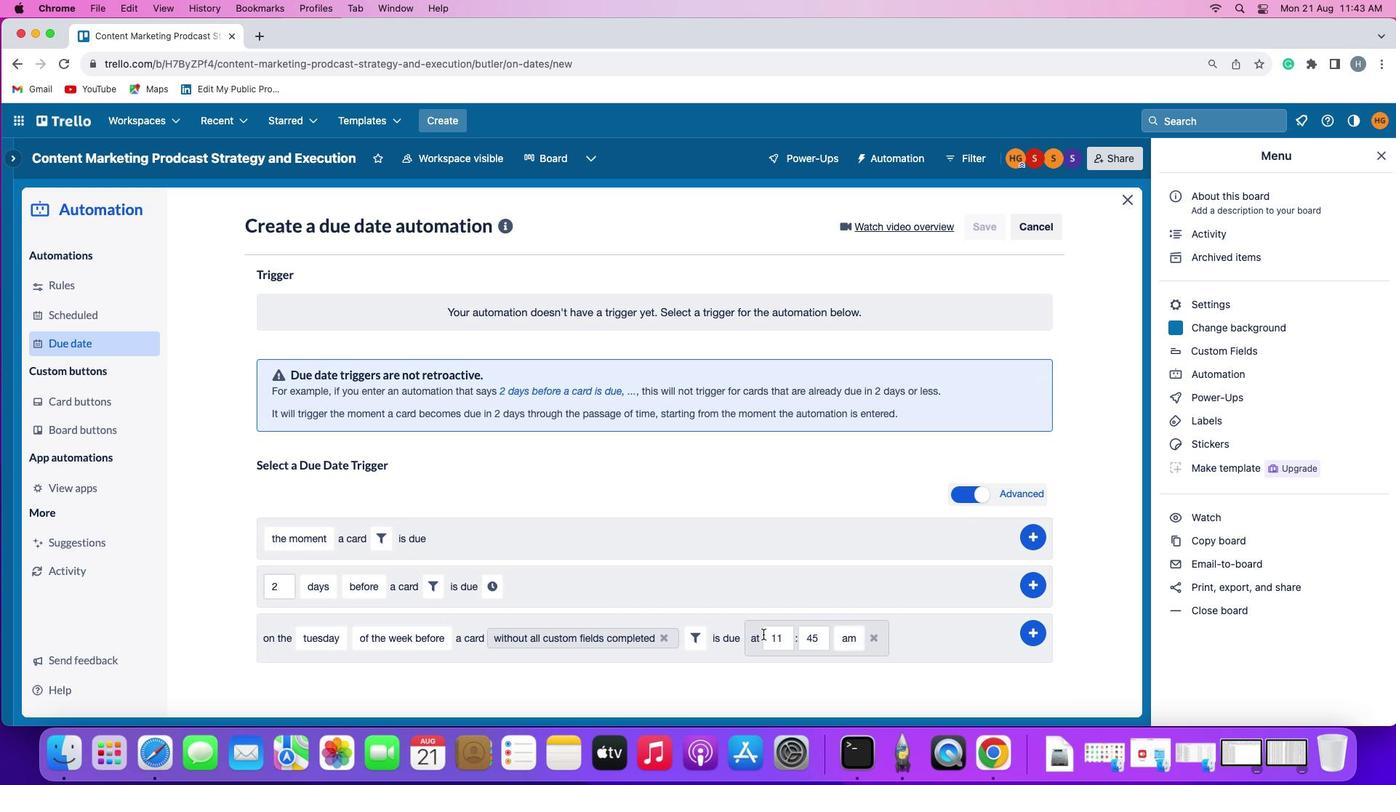 
Action: Mouse moved to (787, 637)
Screenshot: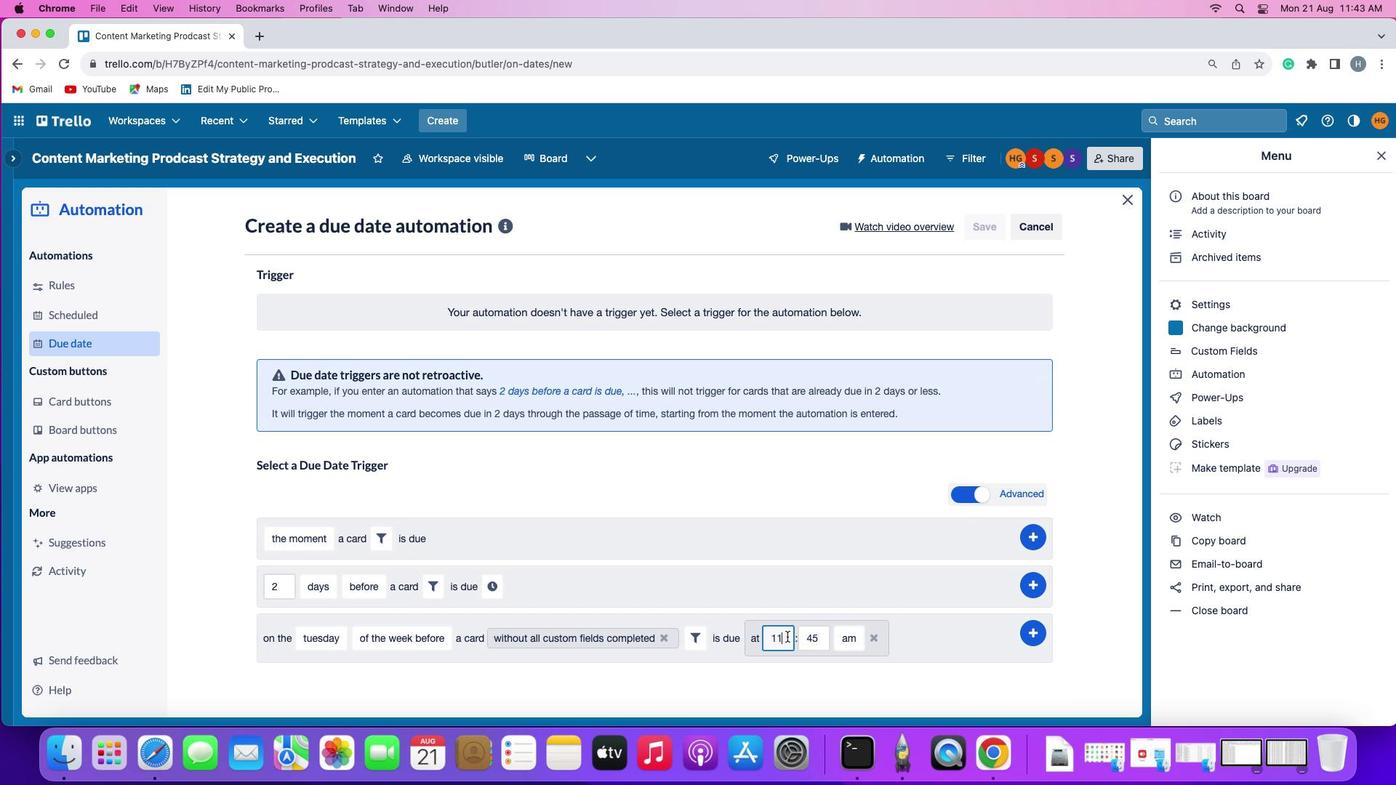 
Action: Mouse pressed left at (787, 637)
Screenshot: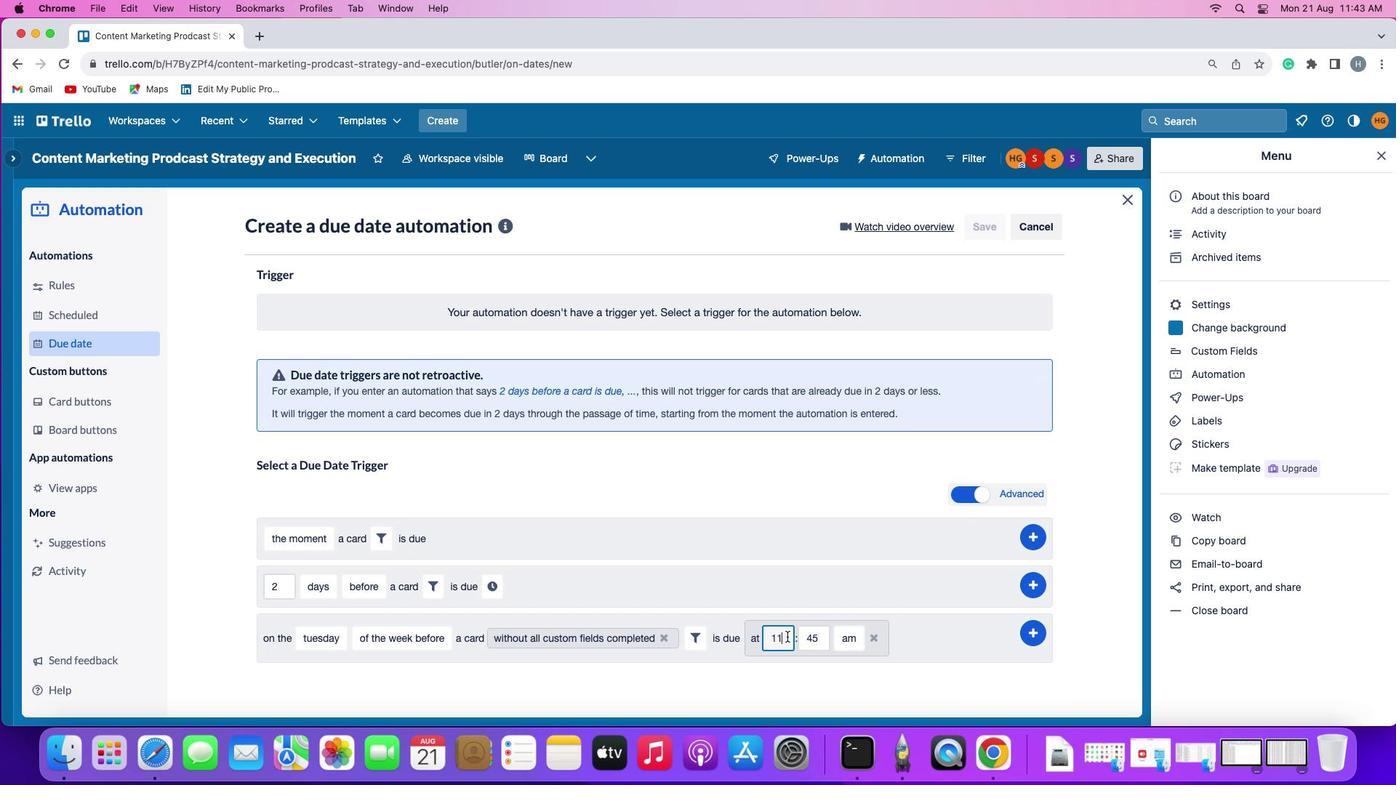 
Action: Mouse moved to (787, 635)
Screenshot: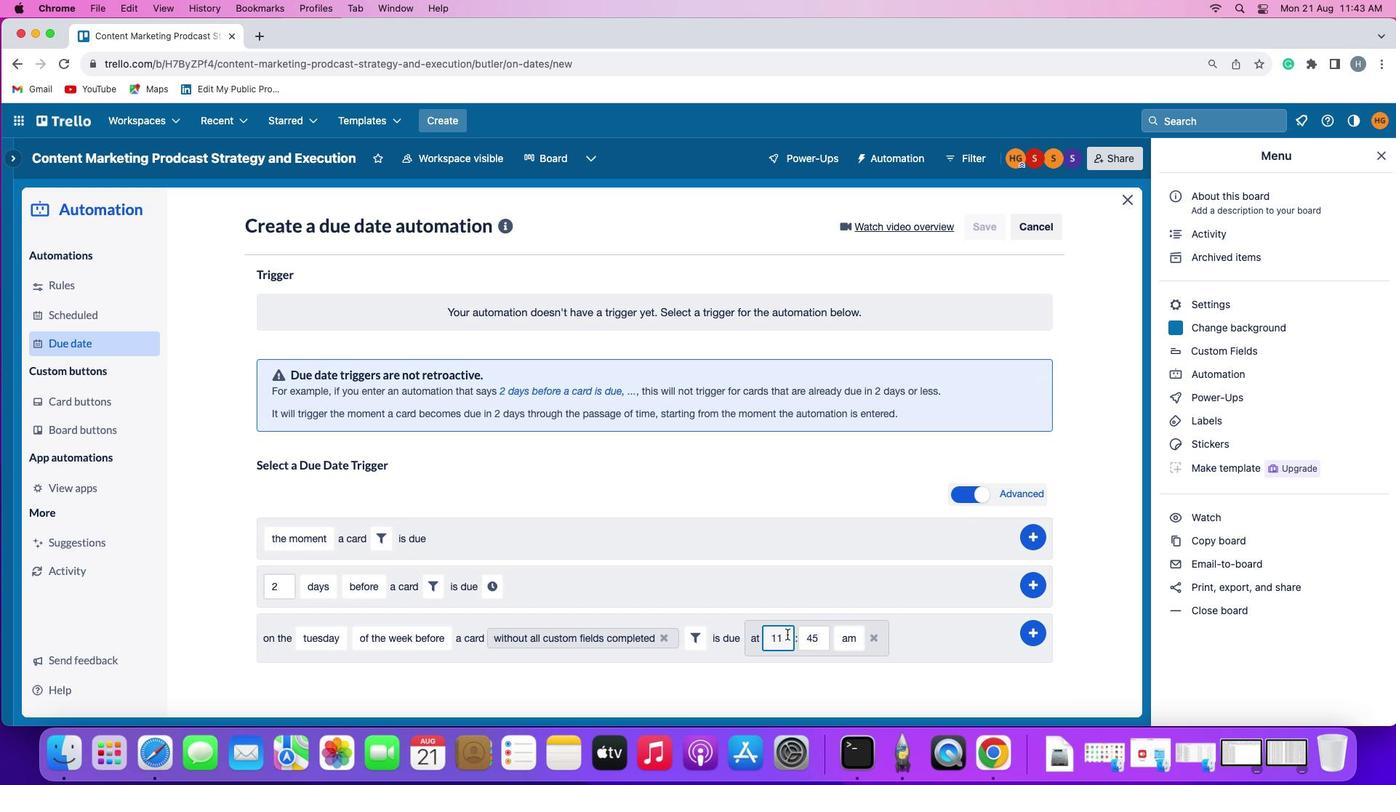 
Action: Key pressed Key.backspace
Screenshot: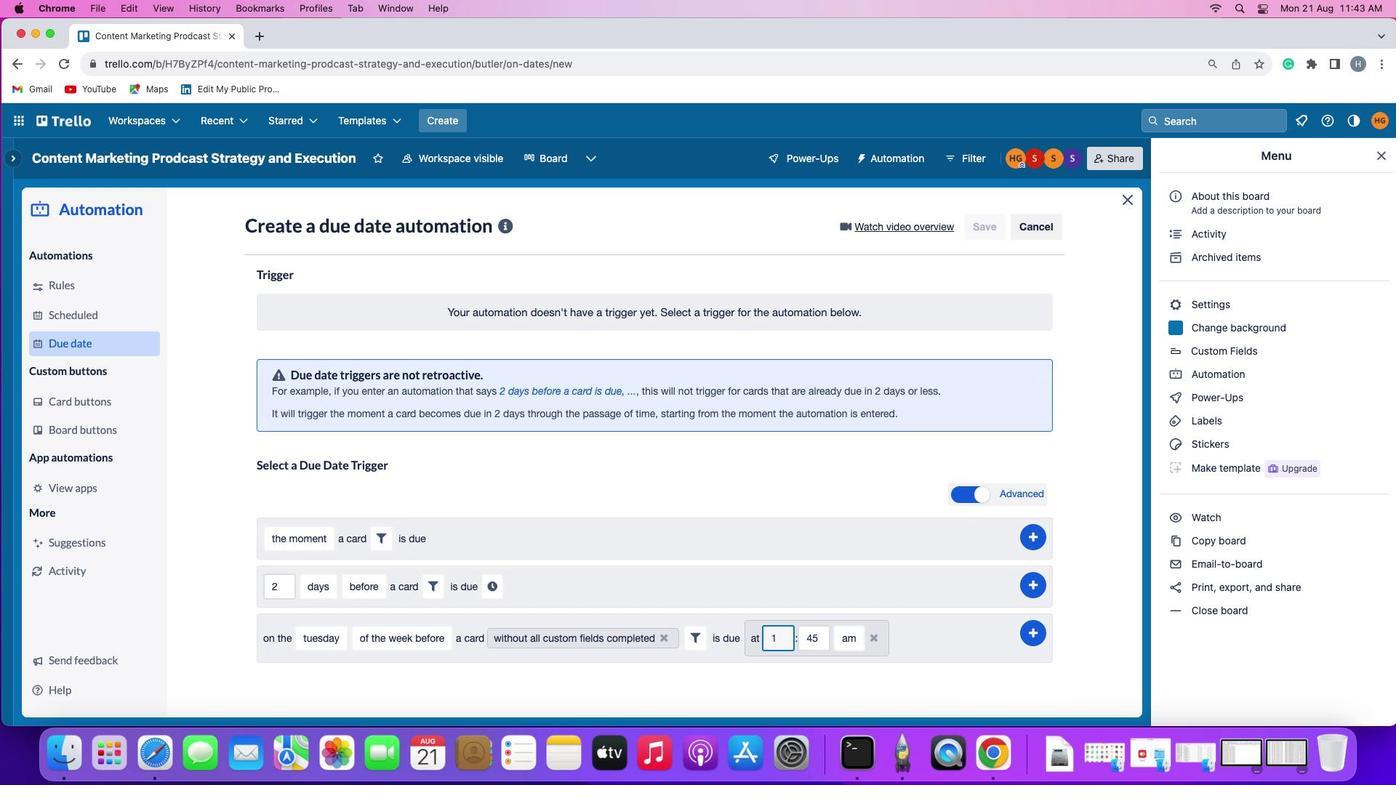 
Action: Mouse moved to (787, 634)
Screenshot: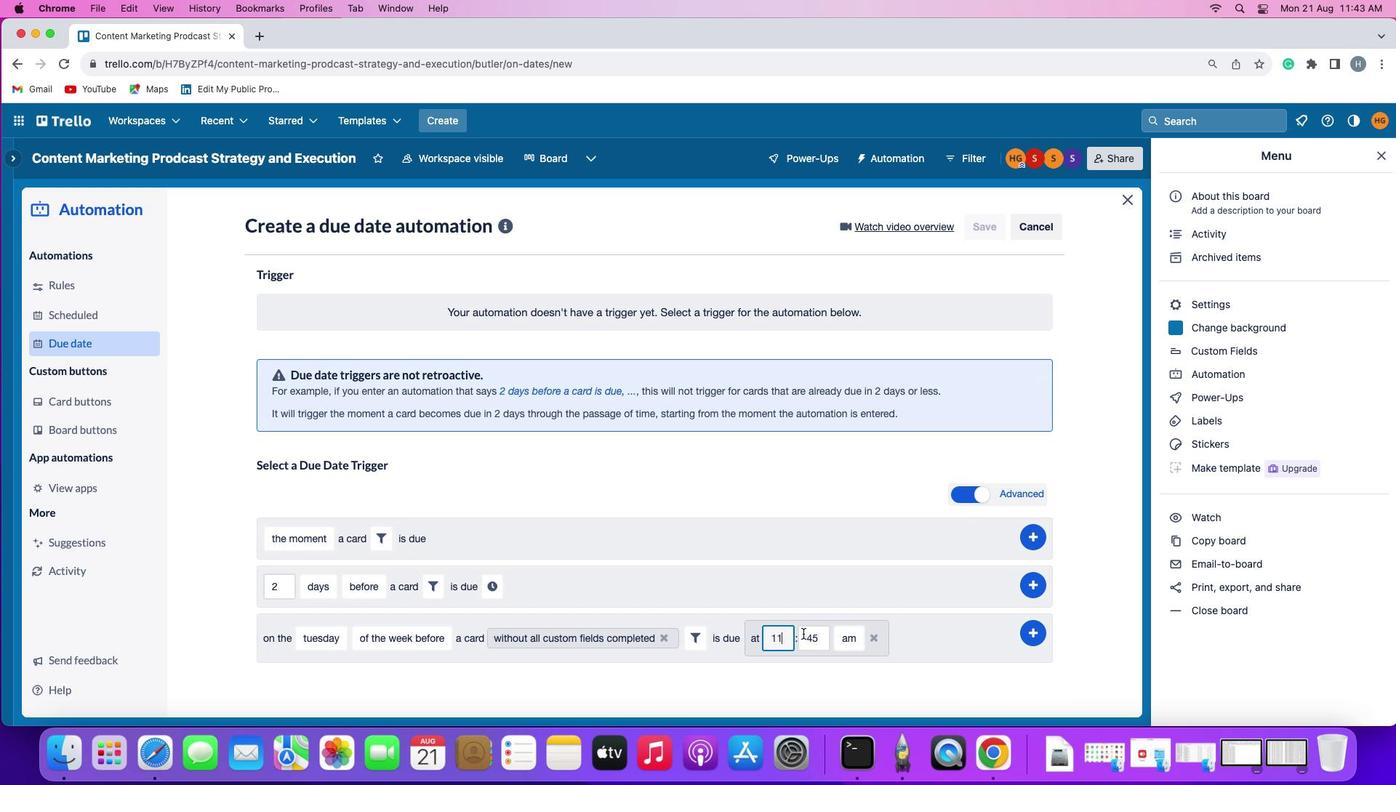 
Action: Key pressed '1'
Screenshot: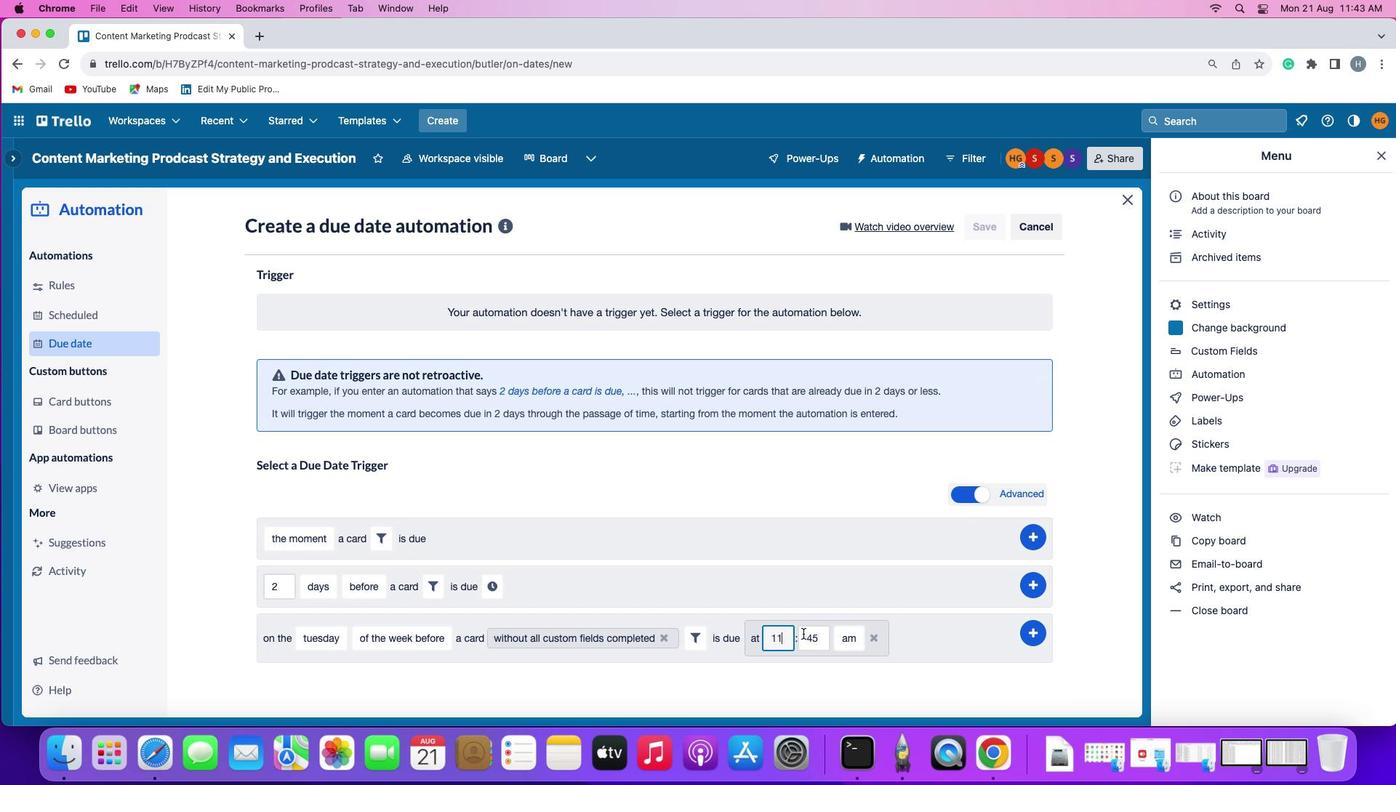 
Action: Mouse moved to (818, 635)
Screenshot: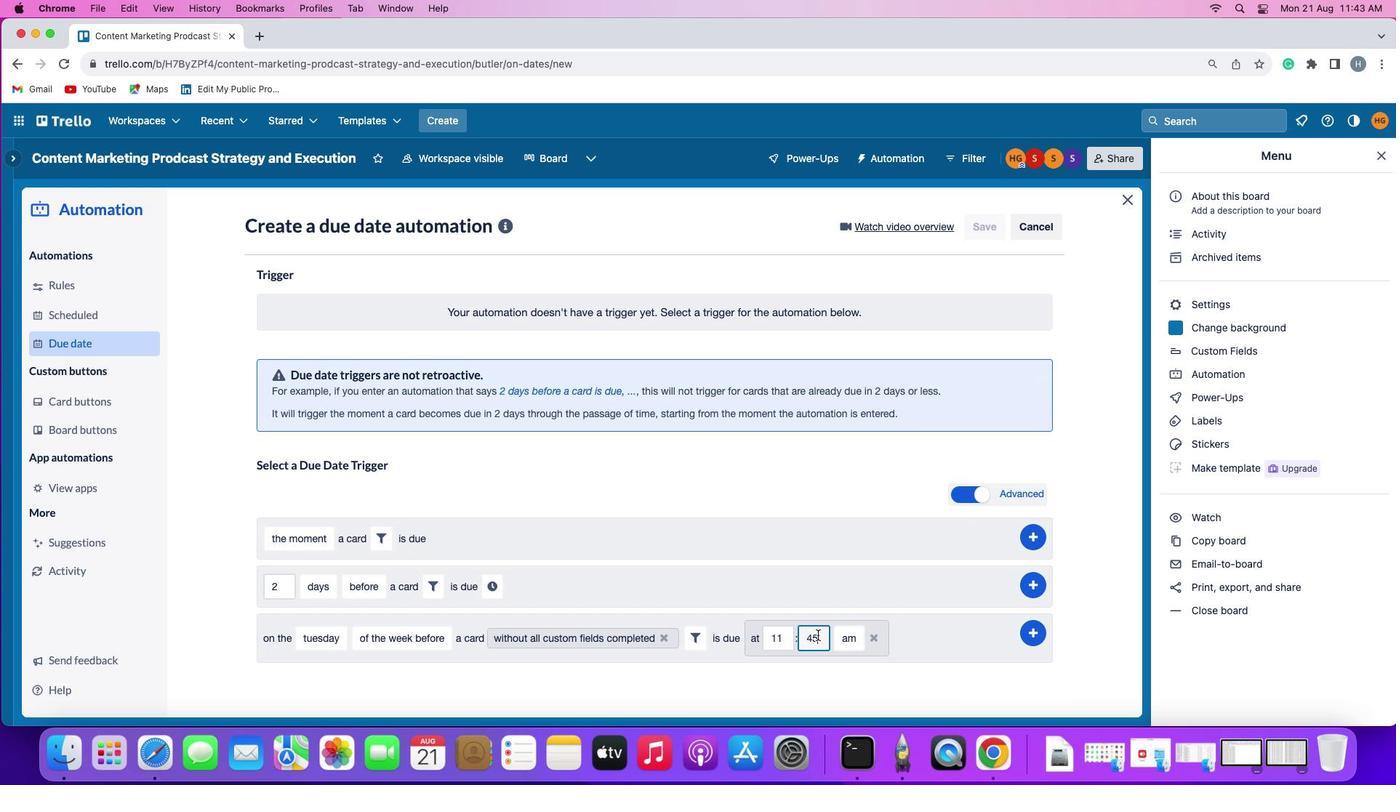 
Action: Mouse pressed left at (818, 635)
Screenshot: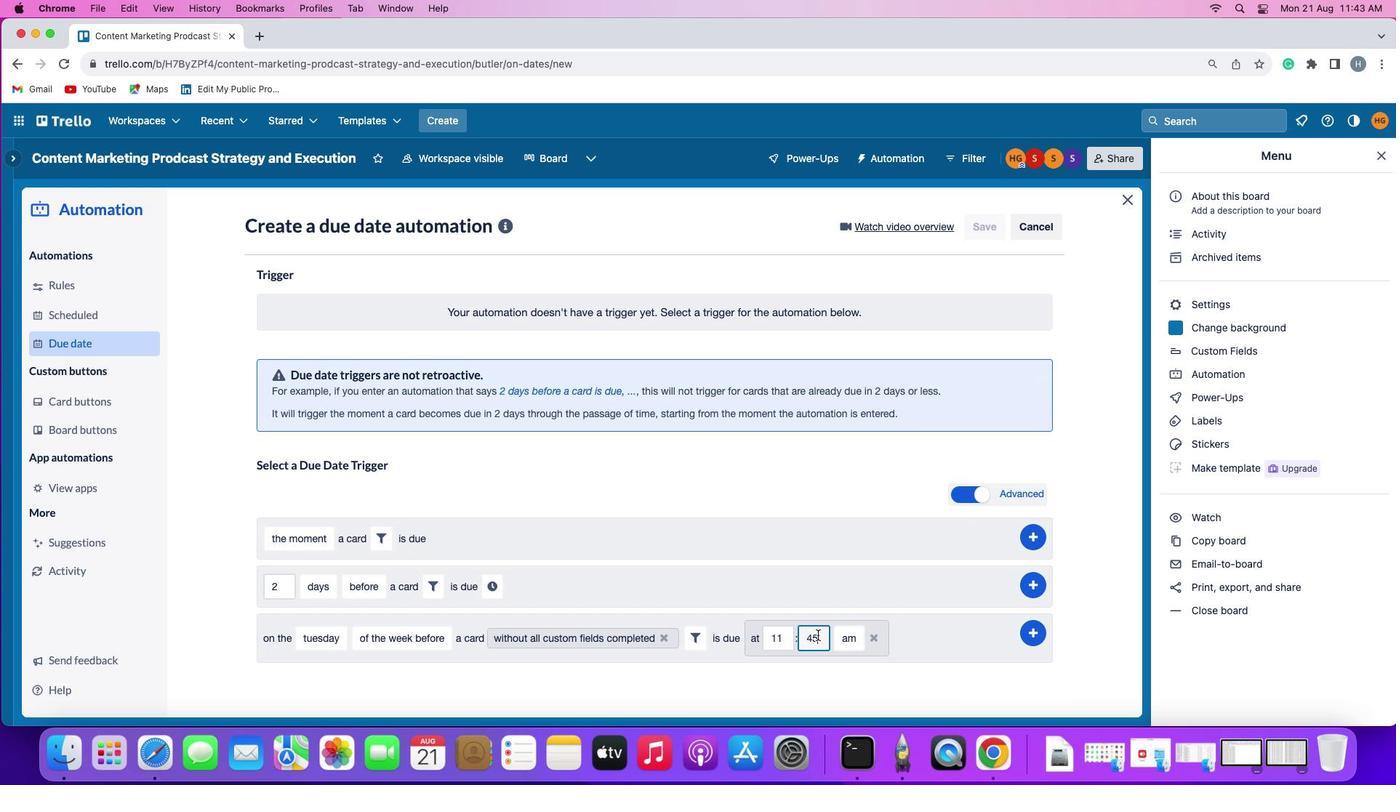 
Action: Key pressed Key.backspaceKey.backspace'0''0'
Screenshot: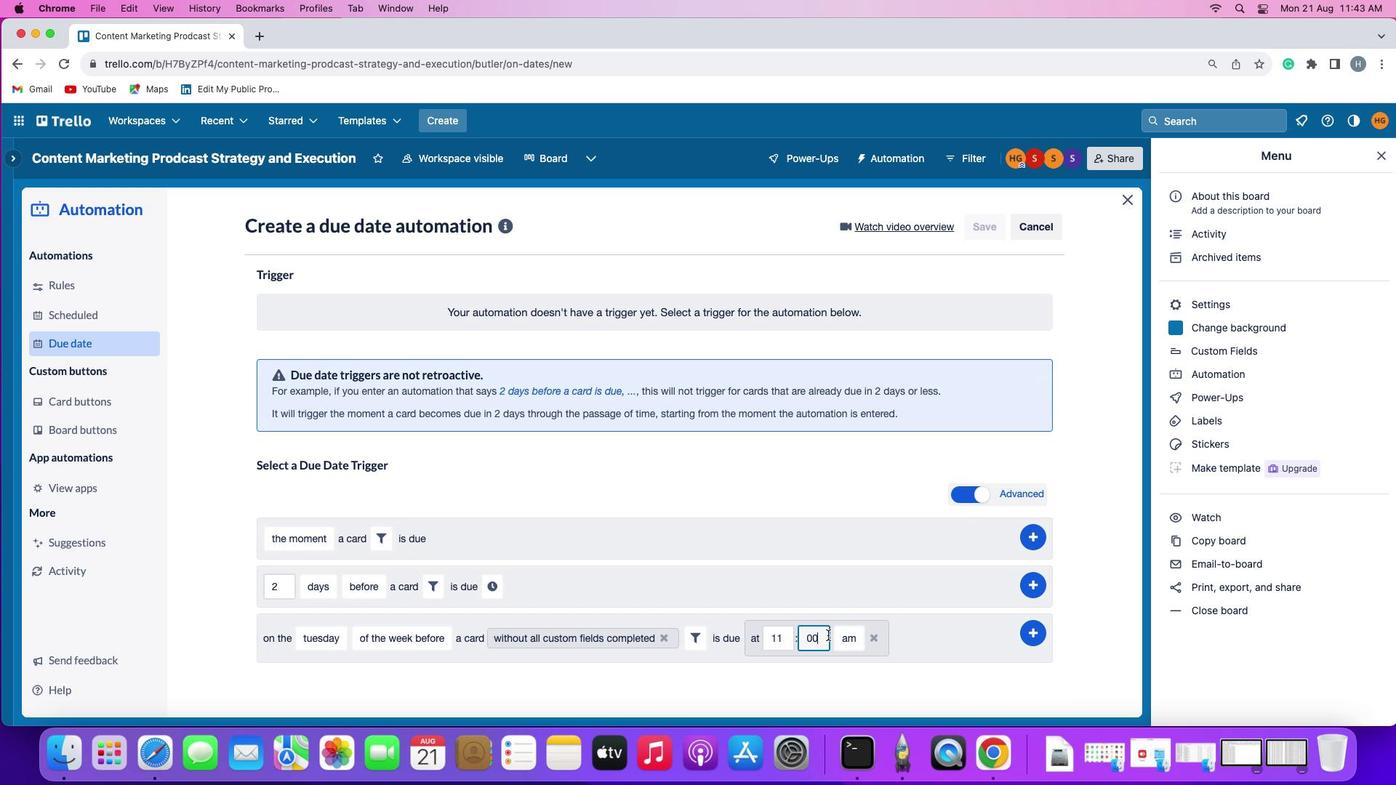 
Action: Mouse moved to (840, 637)
Screenshot: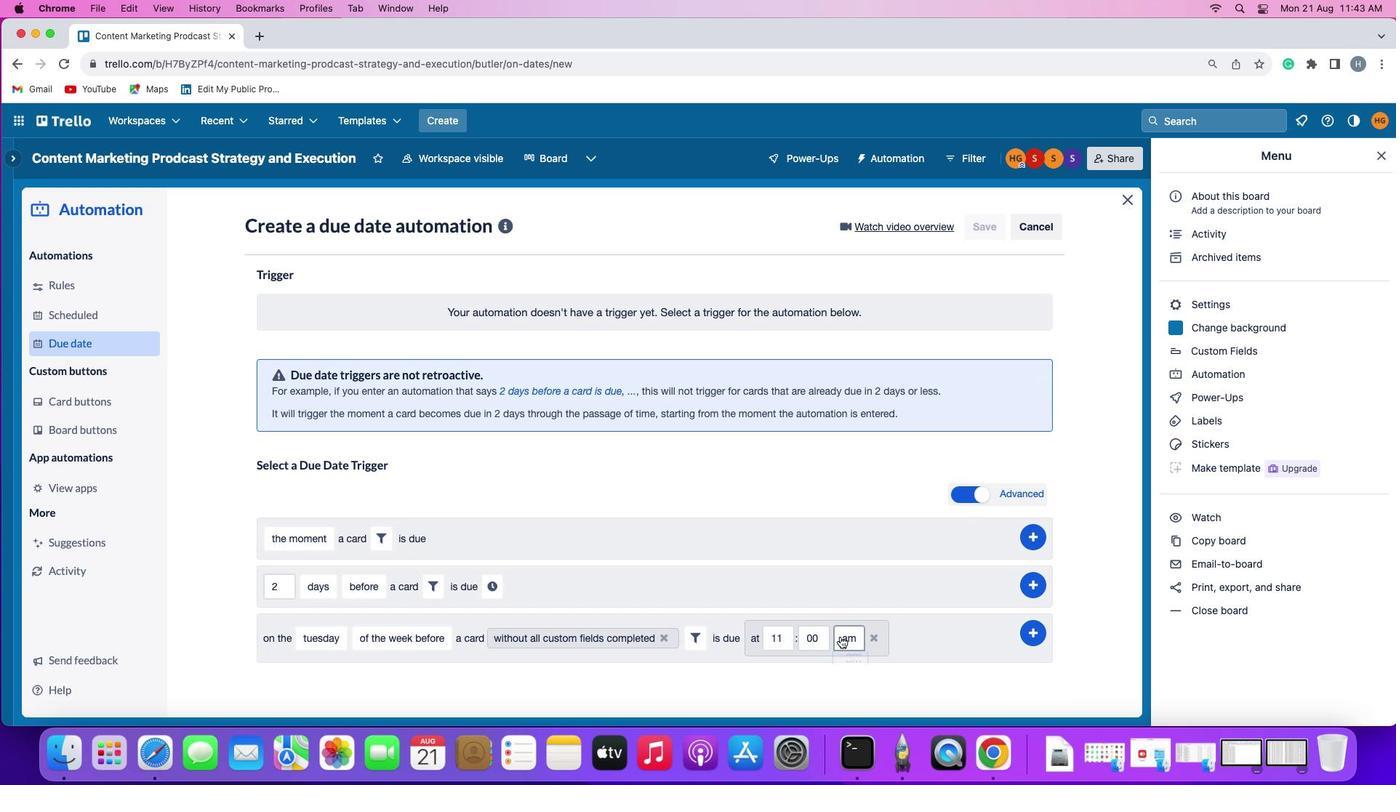 
Action: Mouse pressed left at (840, 637)
Screenshot: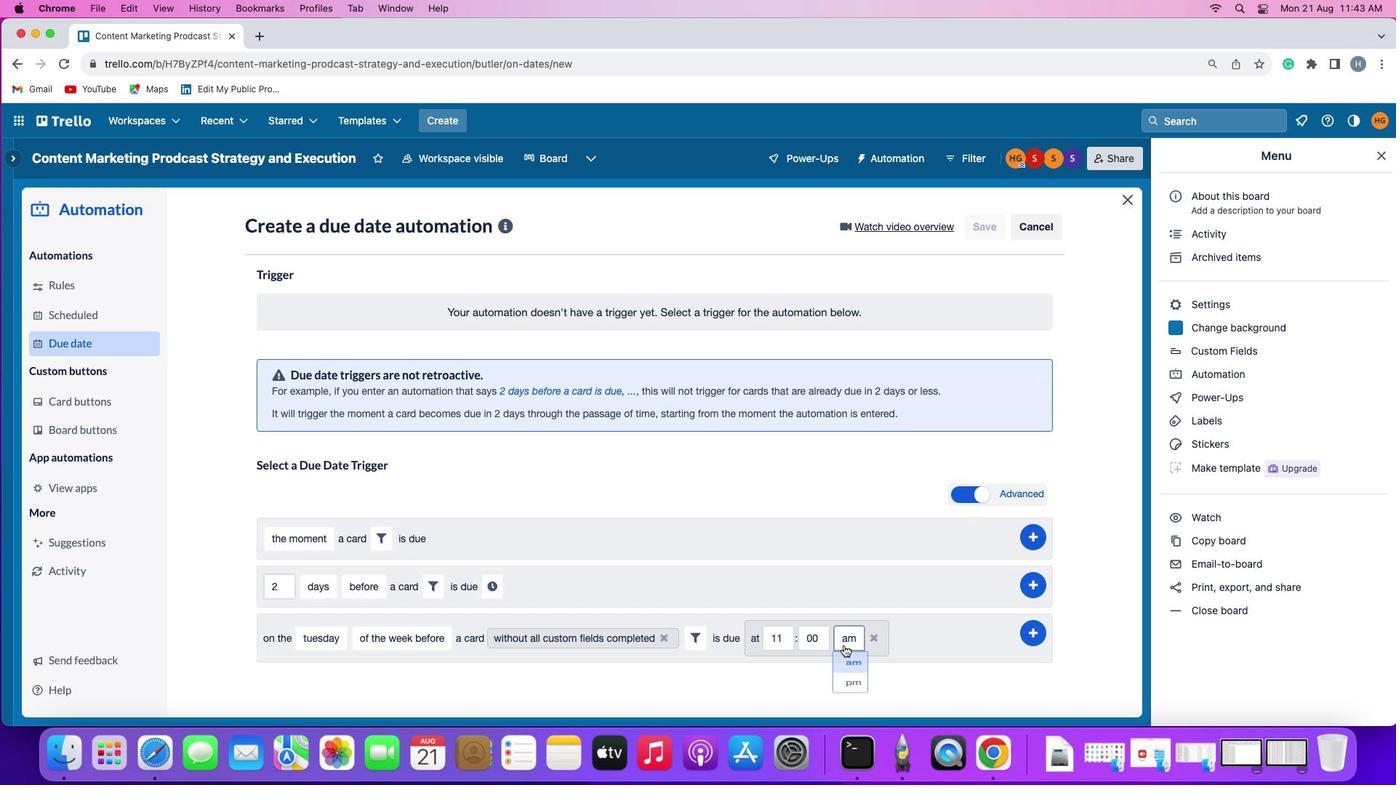 
Action: Mouse moved to (847, 659)
Screenshot: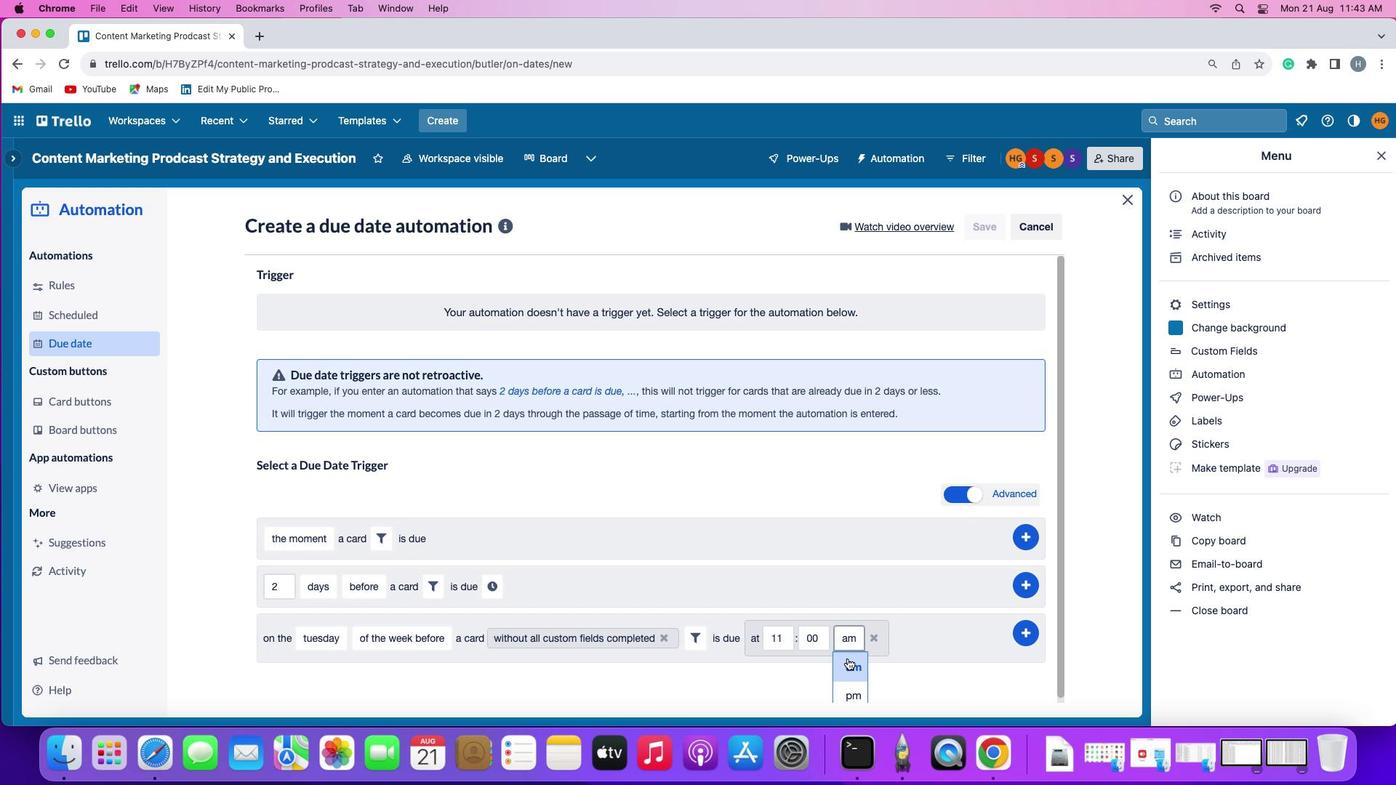 
Action: Mouse pressed left at (847, 659)
Screenshot: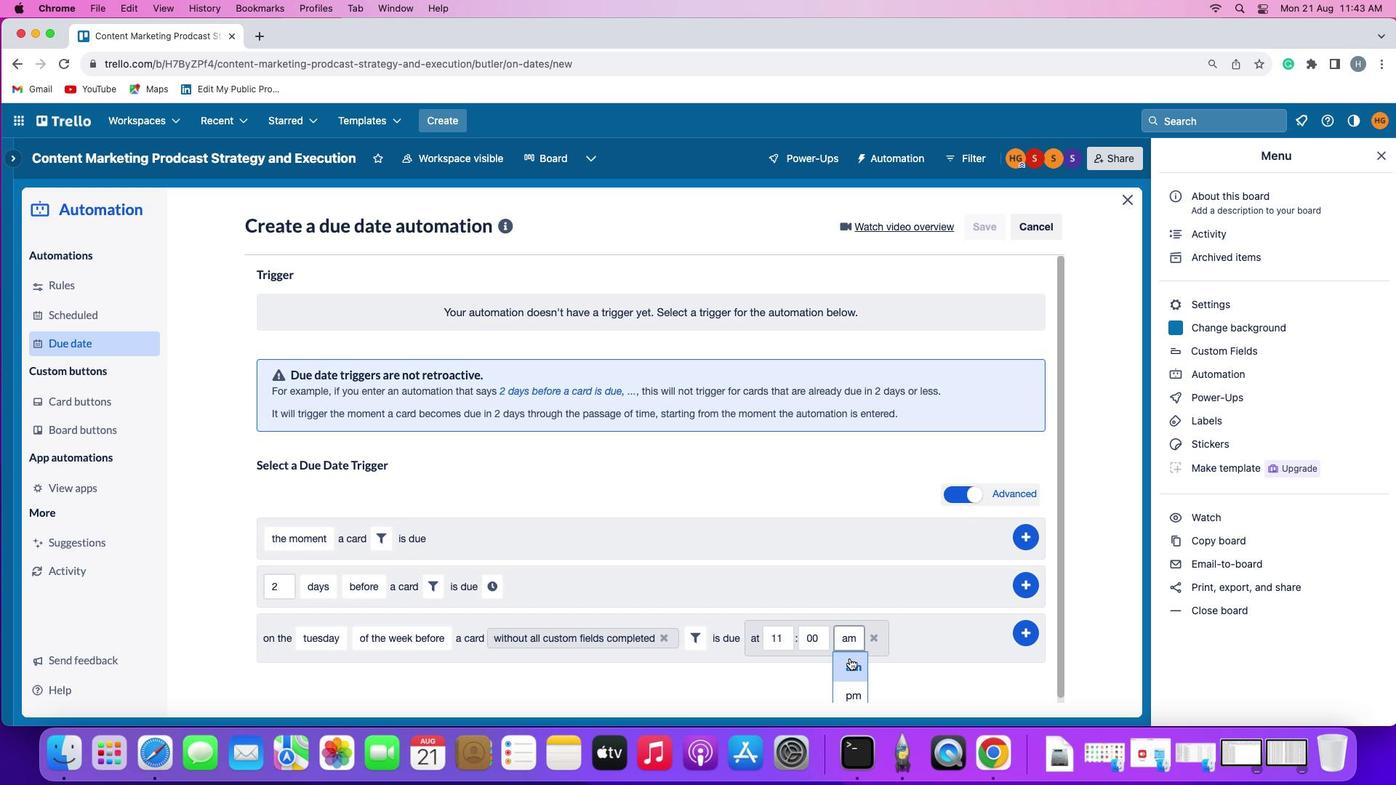 
Action: Mouse moved to (1032, 633)
Screenshot: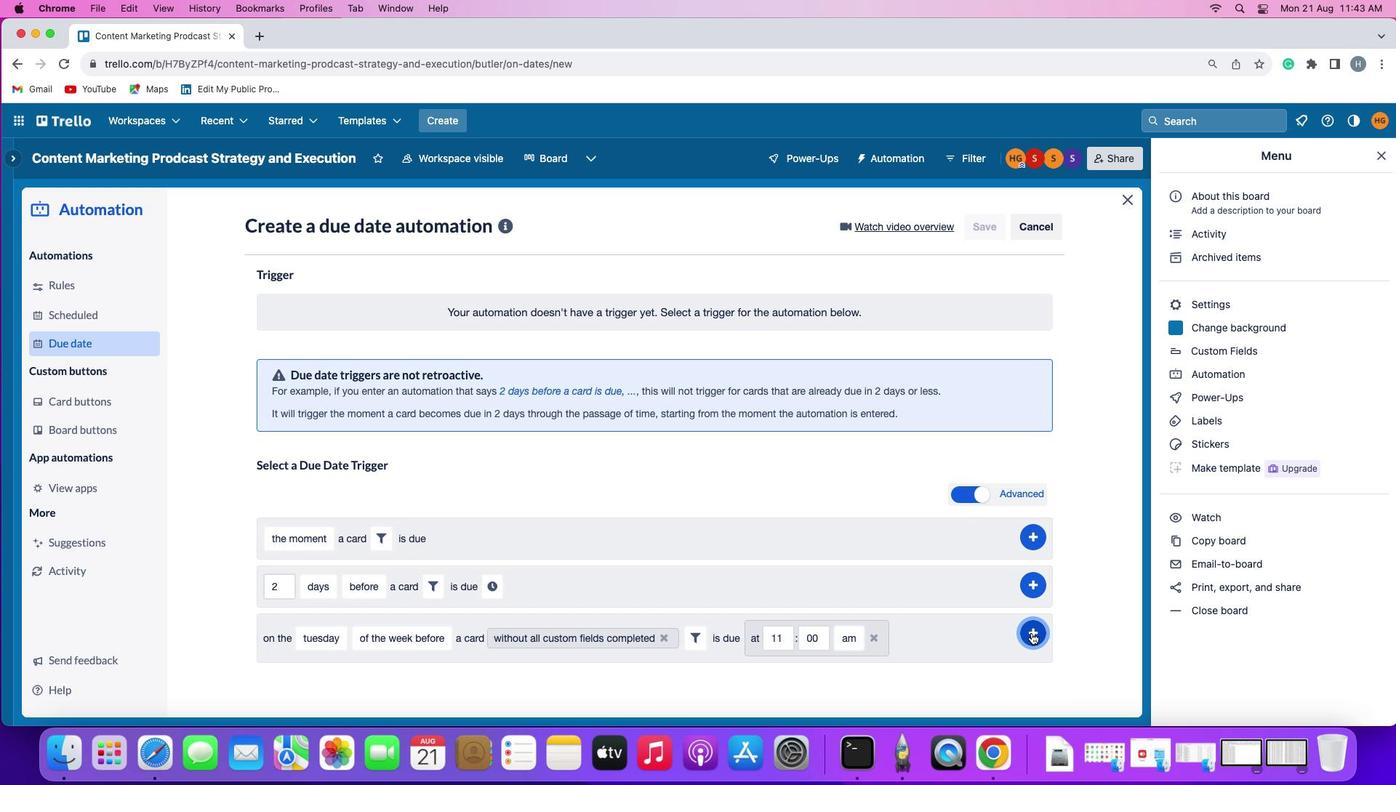 
Action: Mouse pressed left at (1032, 633)
Screenshot: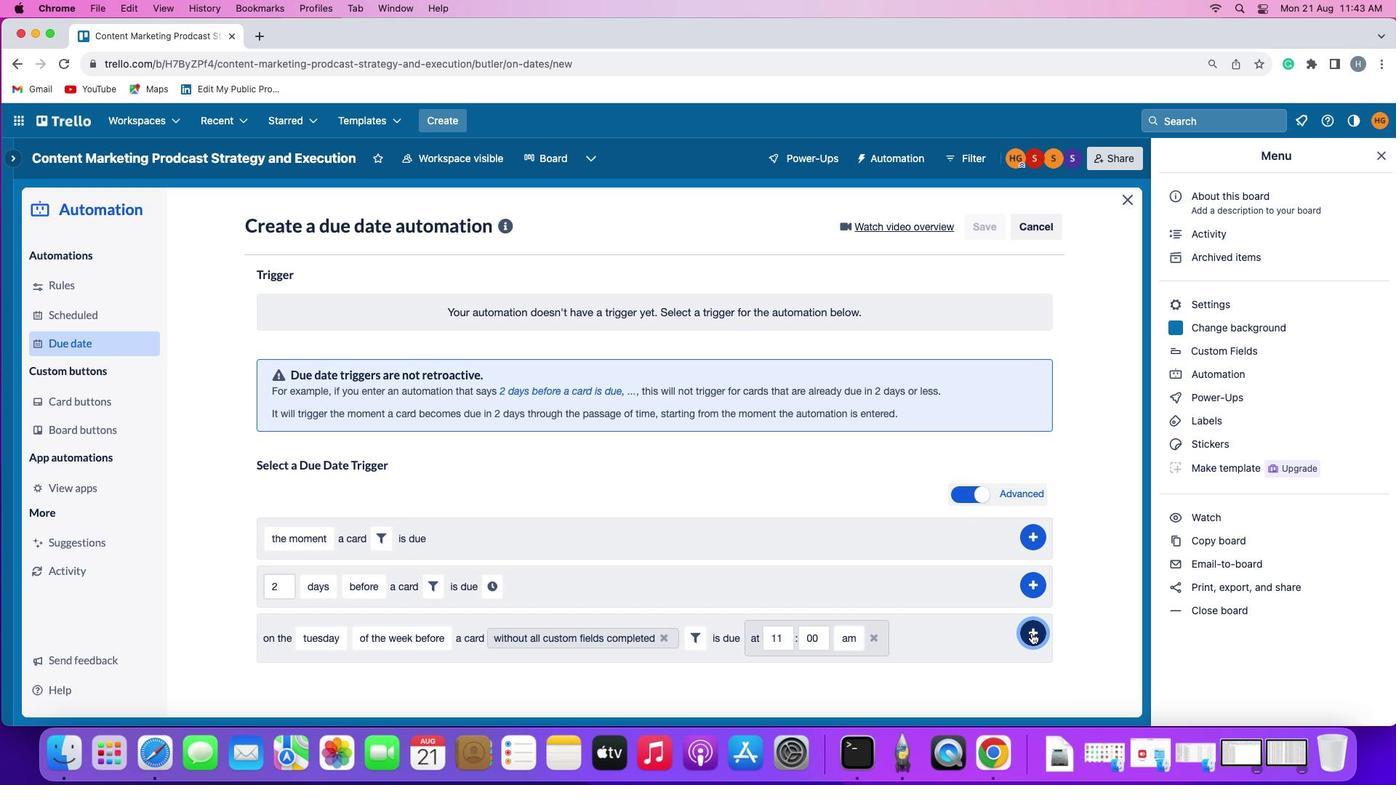 
Action: Mouse moved to (1096, 506)
Screenshot: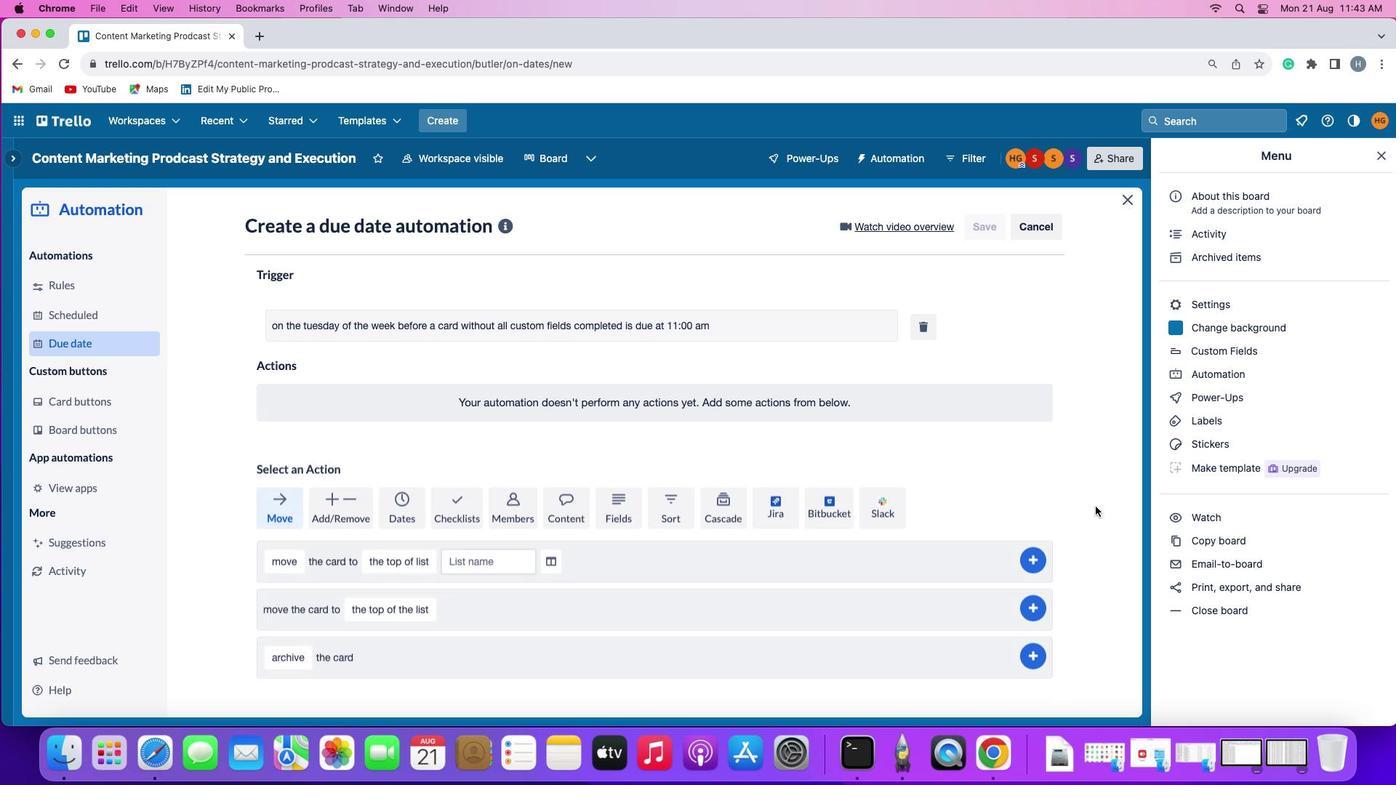 
